 Task: Go to videos section and leave a comment on recent video on the  page of Procter & Gamble
Action: Mouse moved to (690, 78)
Screenshot: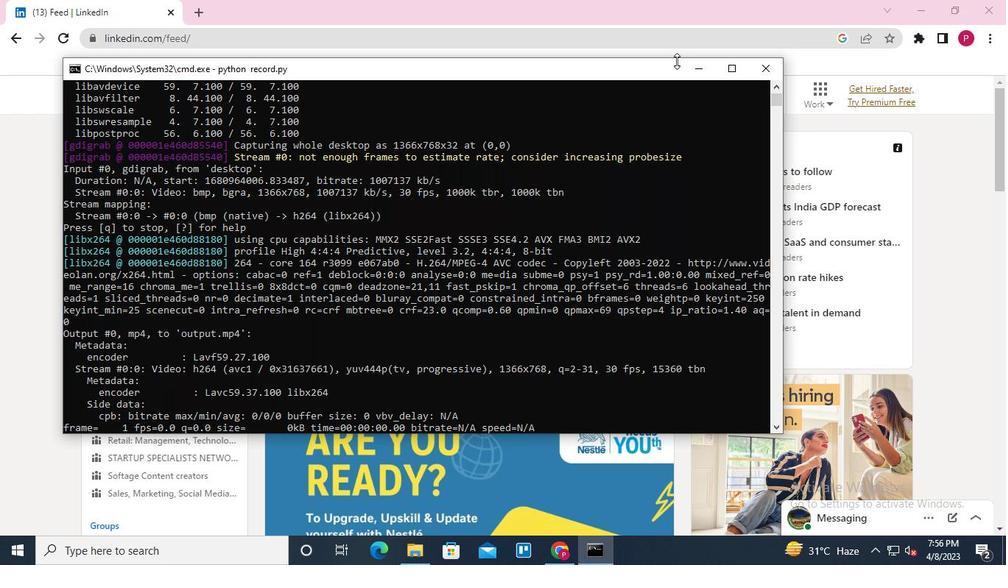 
Action: Mouse pressed left at (690, 78)
Screenshot: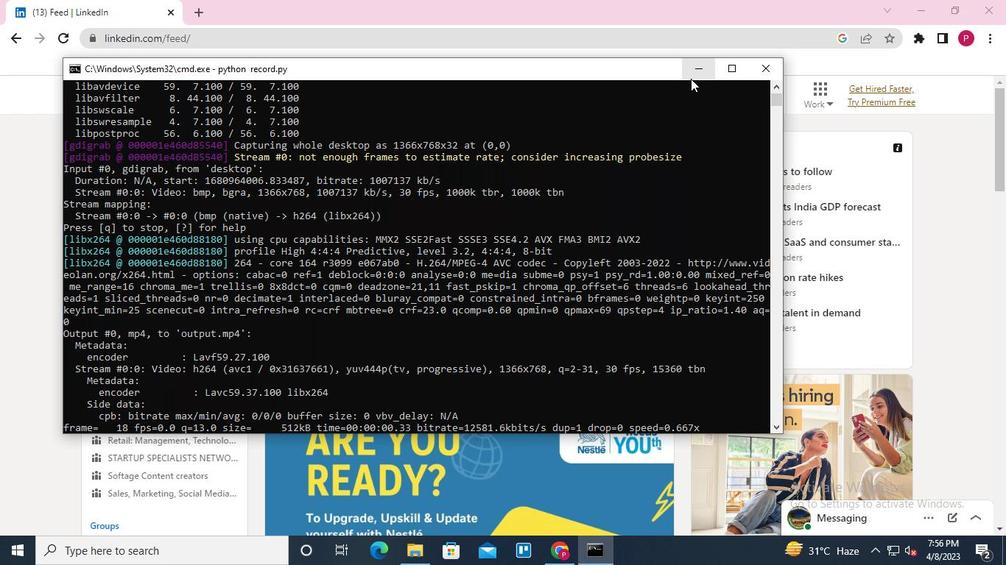 
Action: Mouse moved to (259, 95)
Screenshot: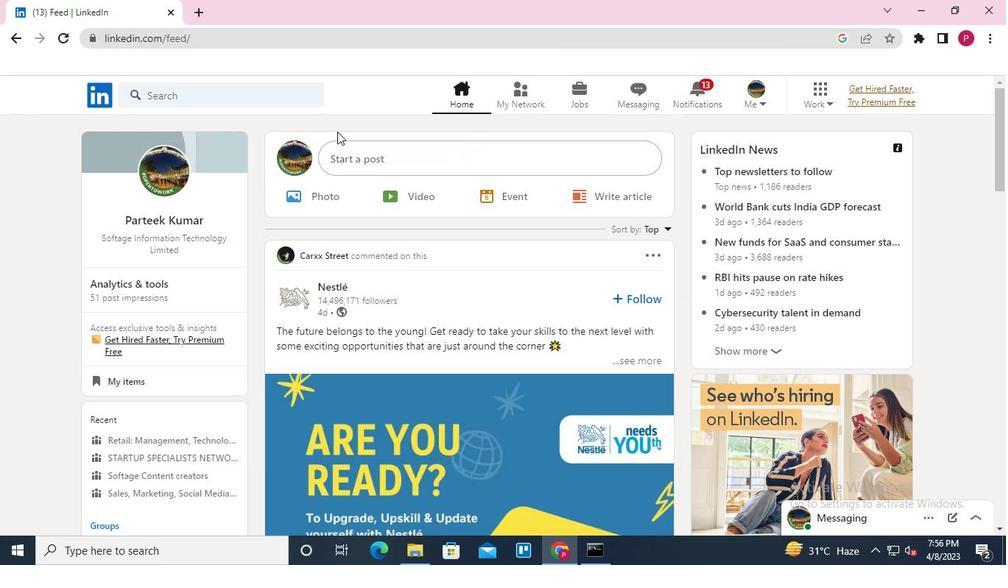 
Action: Mouse pressed left at (259, 95)
Screenshot: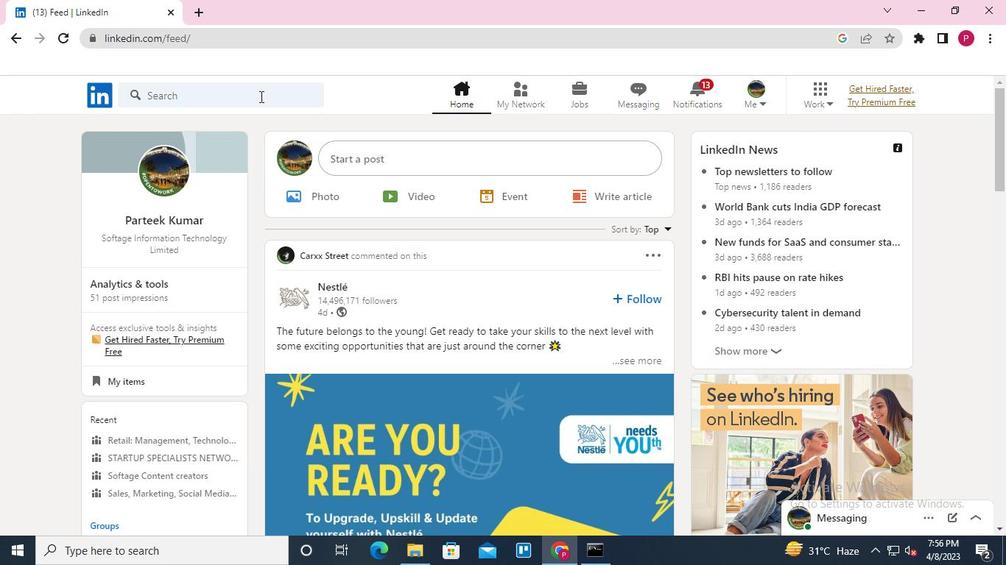
Action: Mouse moved to (147, 164)
Screenshot: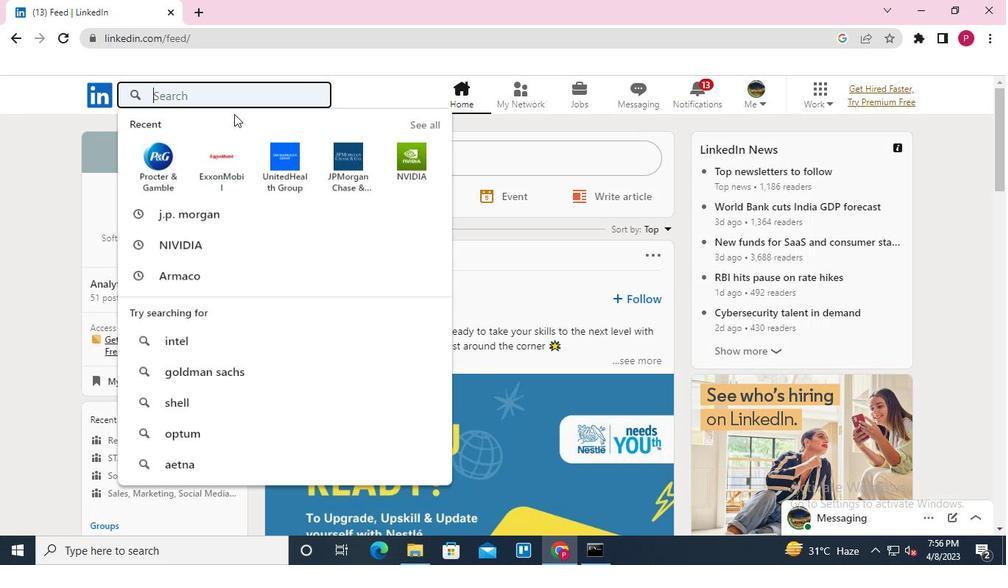 
Action: Mouse pressed left at (147, 164)
Screenshot: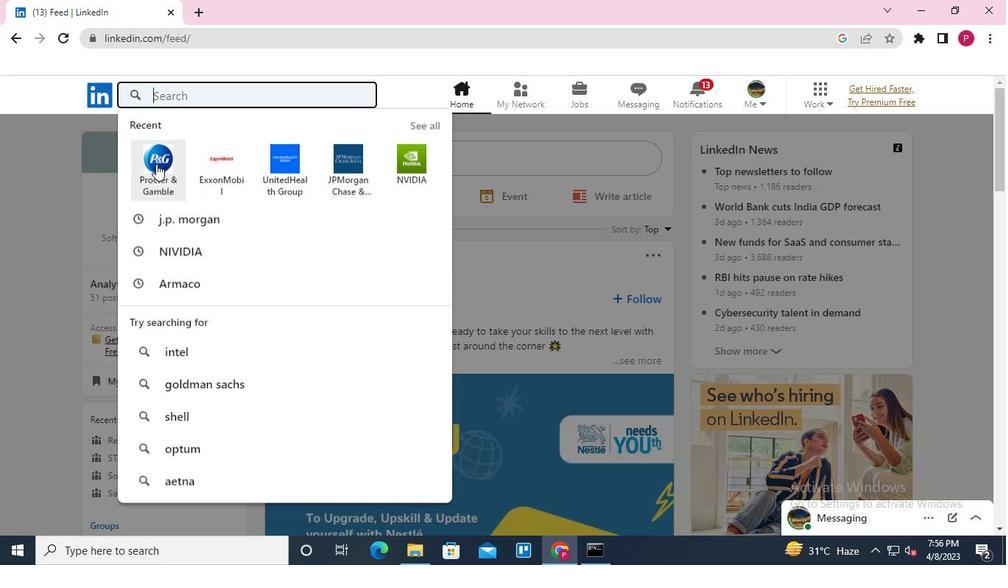 
Action: Mouse moved to (254, 180)
Screenshot: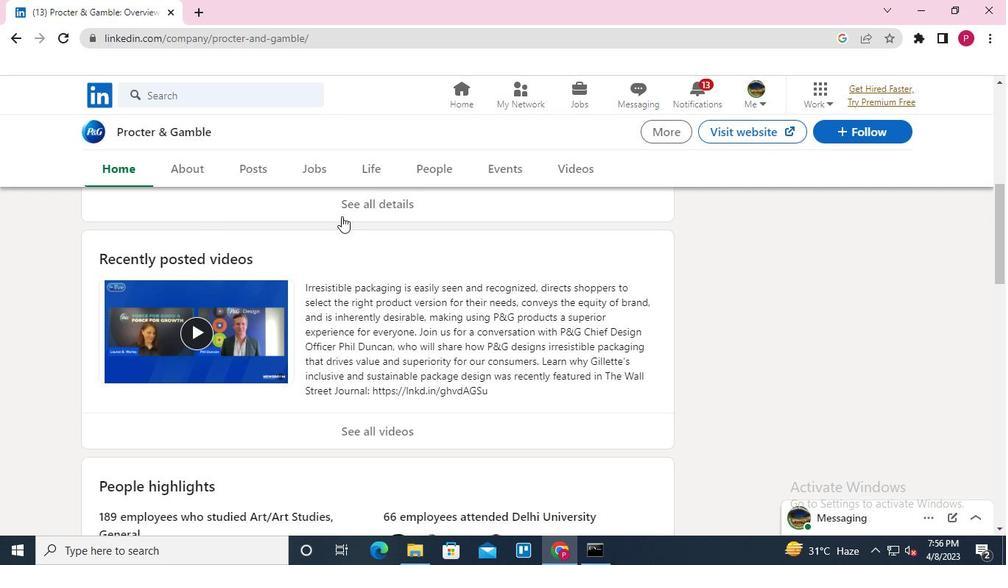 
Action: Mouse pressed left at (254, 180)
Screenshot: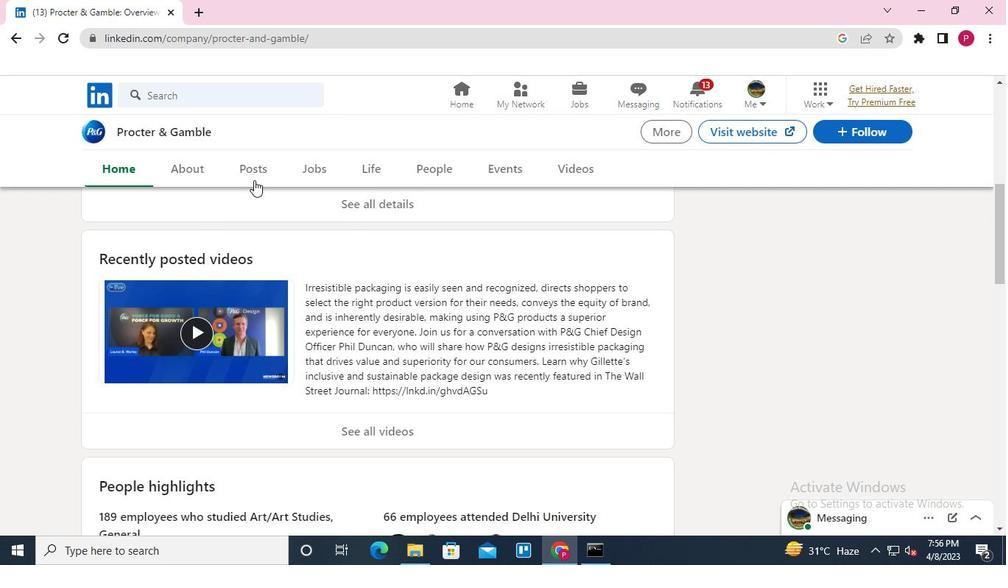 
Action: Mouse moved to (377, 263)
Screenshot: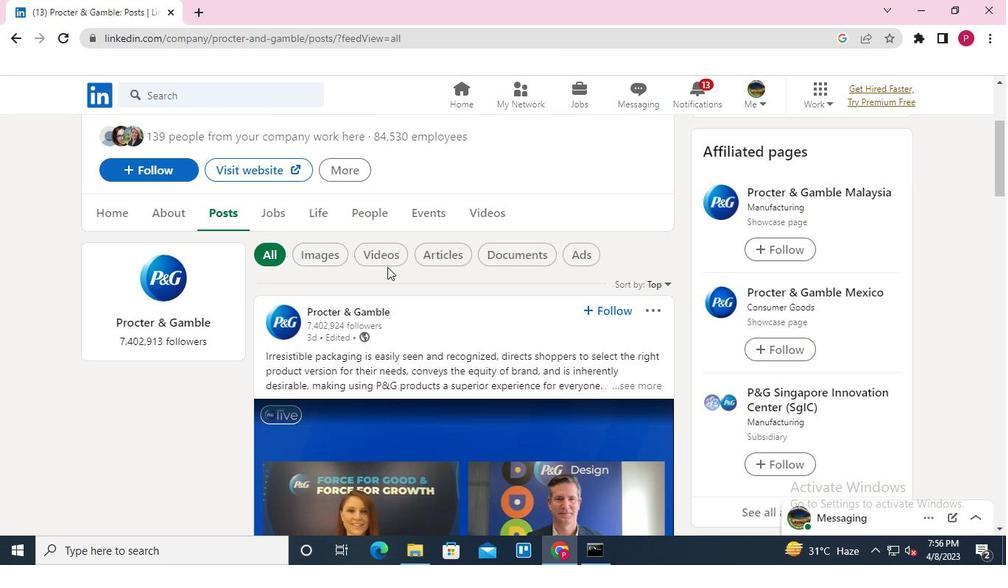 
Action: Mouse pressed left at (377, 263)
Screenshot: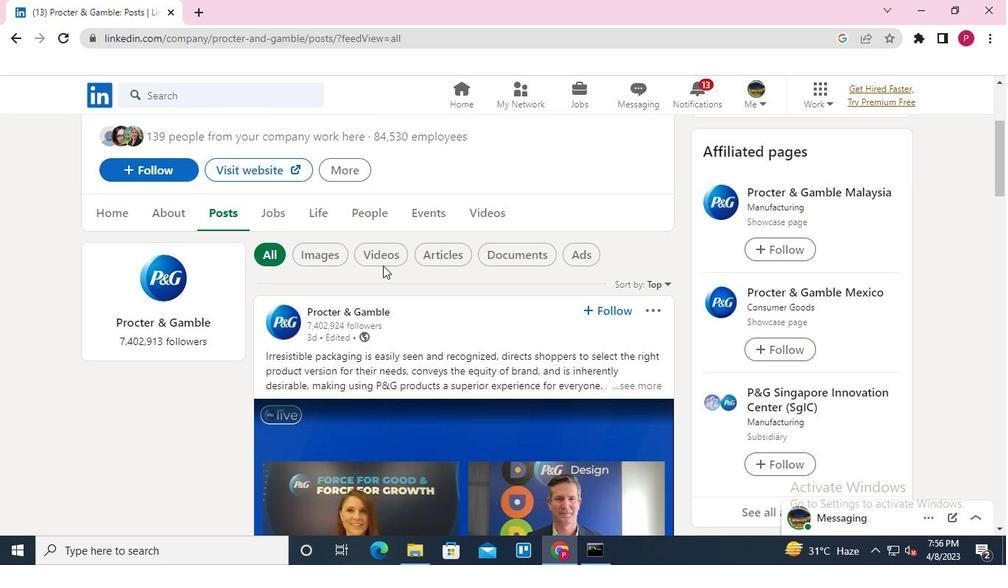 
Action: Mouse moved to (409, 406)
Screenshot: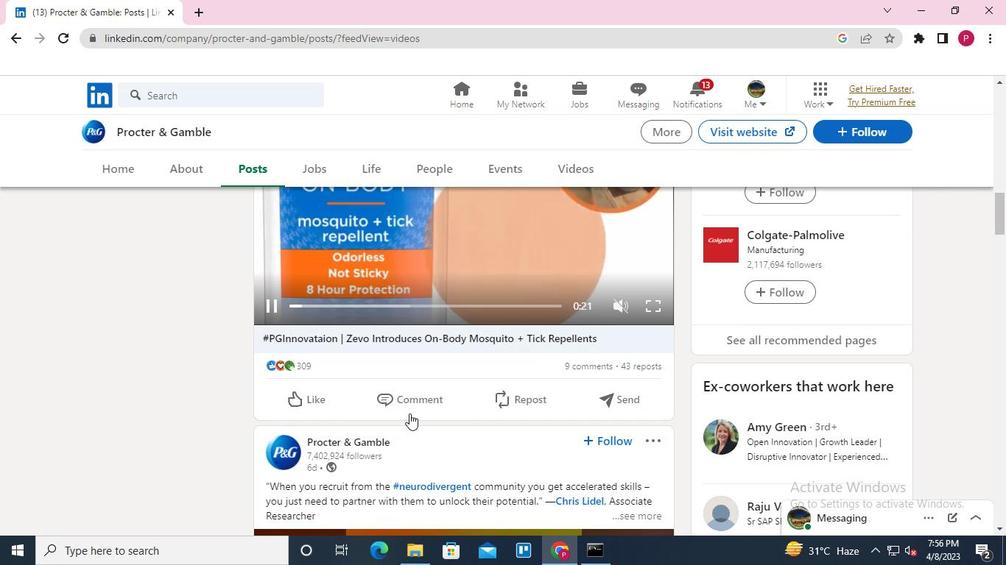 
Action: Mouse pressed left at (409, 406)
Screenshot: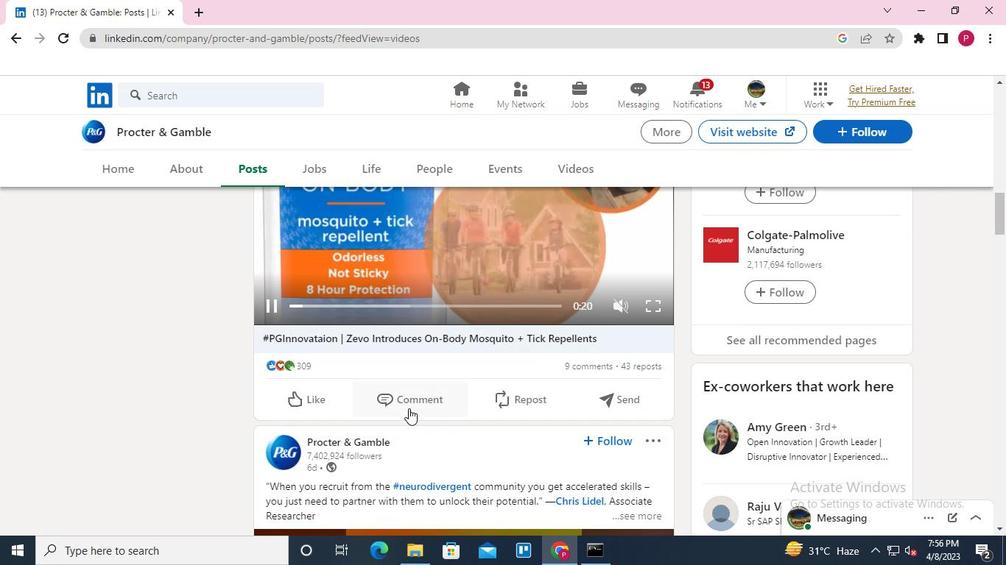 
Action: Mouse moved to (408, 436)
Screenshot: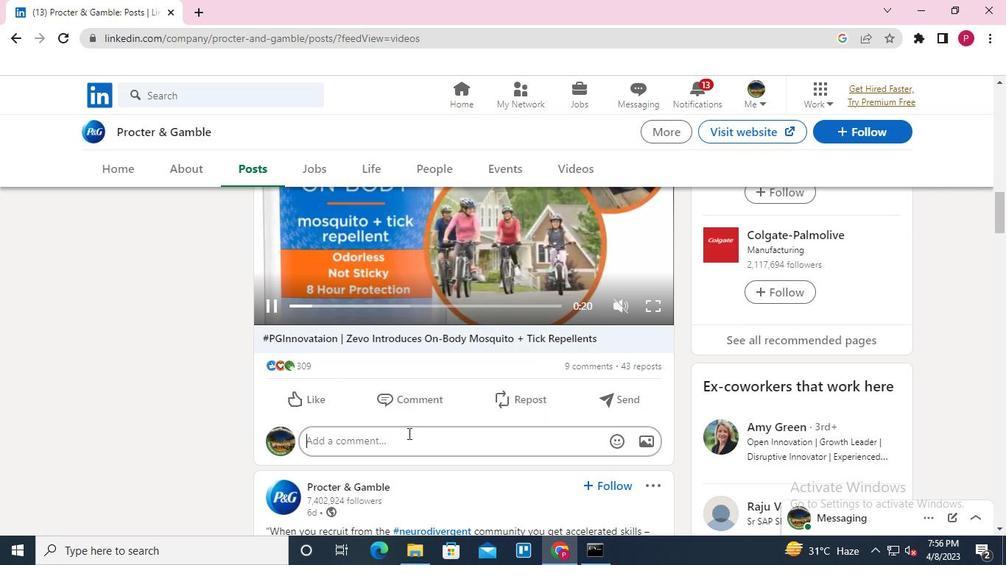 
Action: Keyboard Key.shift
Screenshot: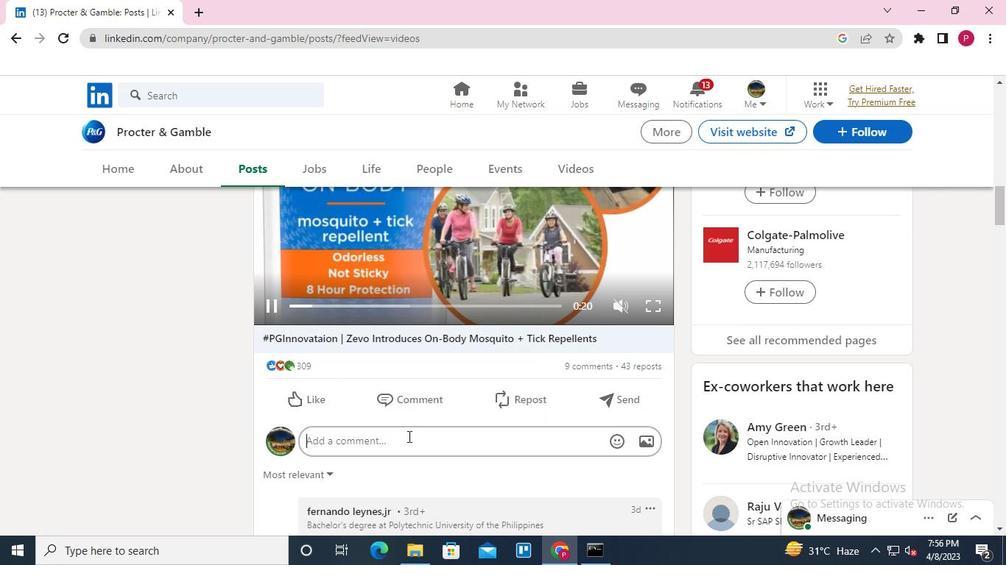 
Action: Keyboard Key.shift
Screenshot: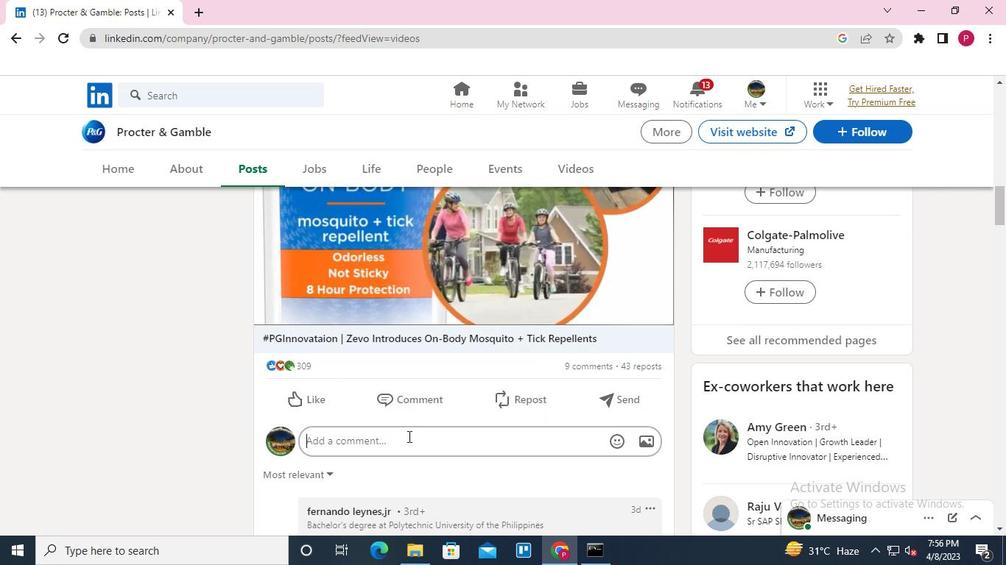 
Action: Keyboard Key.shift
Screenshot: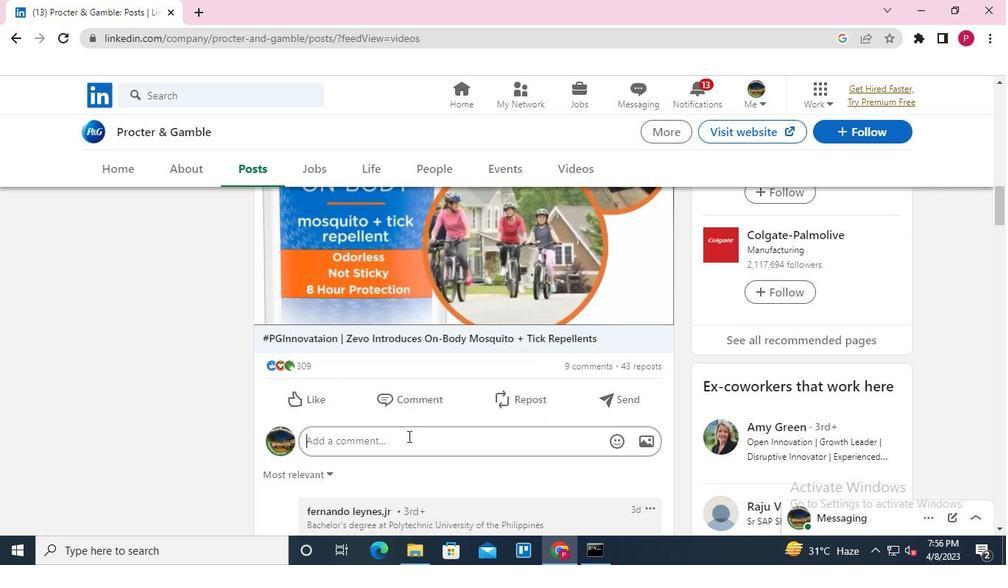
Action: Keyboard Key.shift
Screenshot: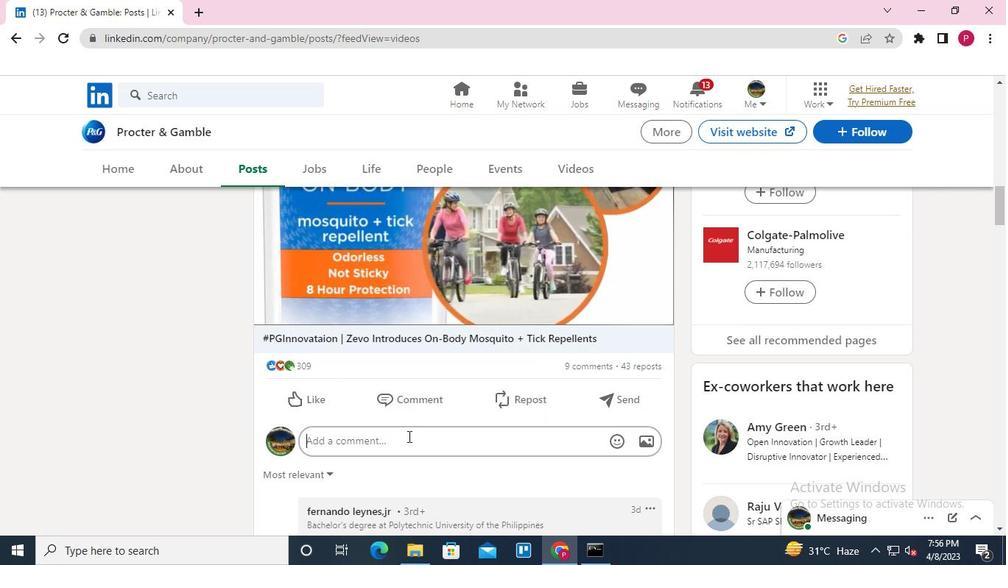 
Action: Keyboard Key.shift
Screenshot: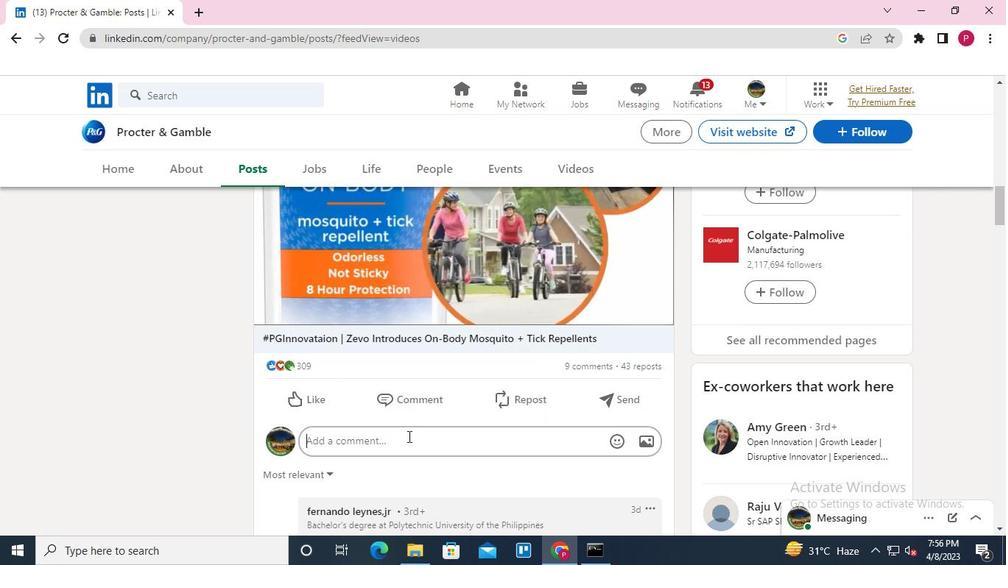 
Action: Keyboard A
Screenshot: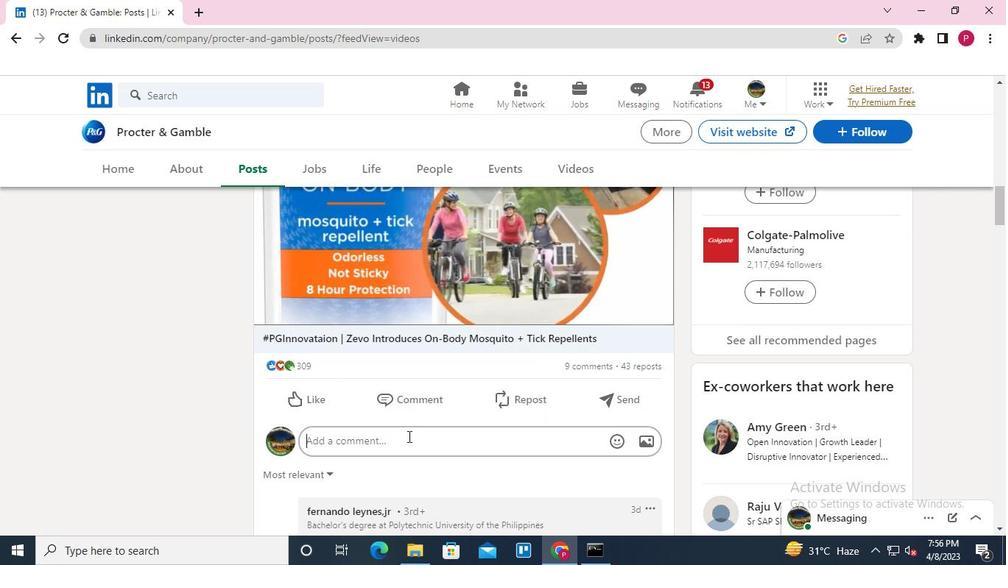 
Action: Keyboard w
Screenshot: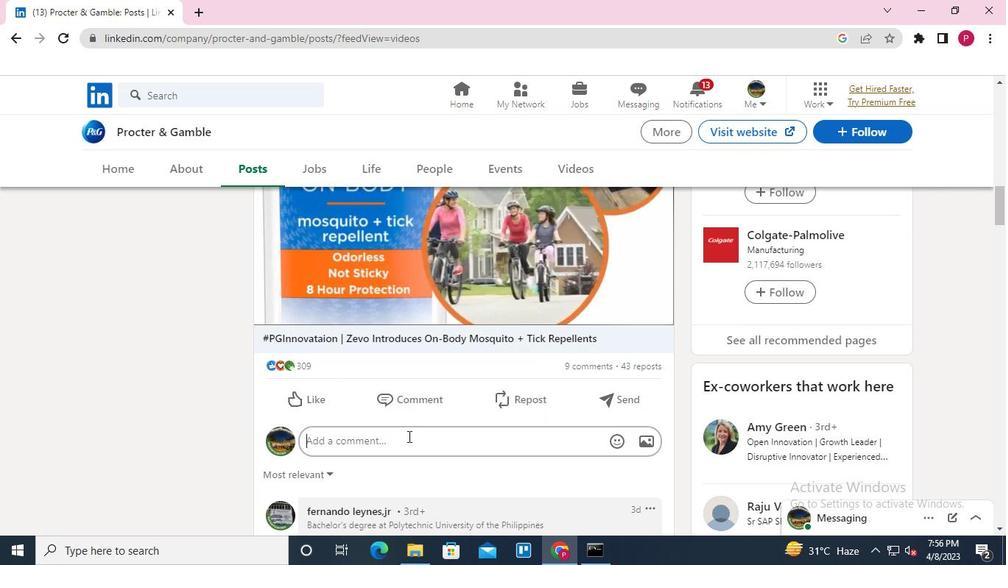 
Action: Keyboard s
Screenshot: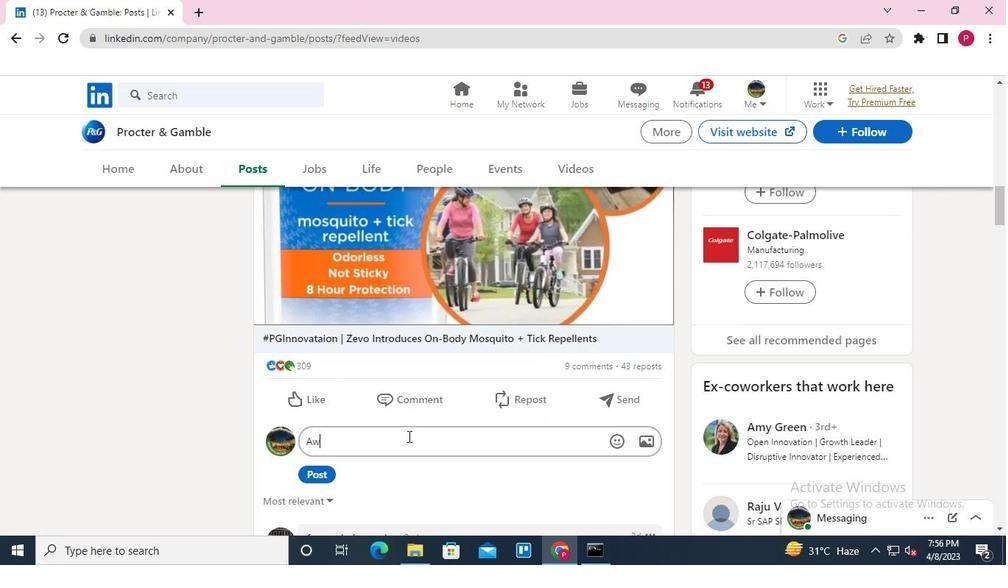 
Action: Keyboard o
Screenshot: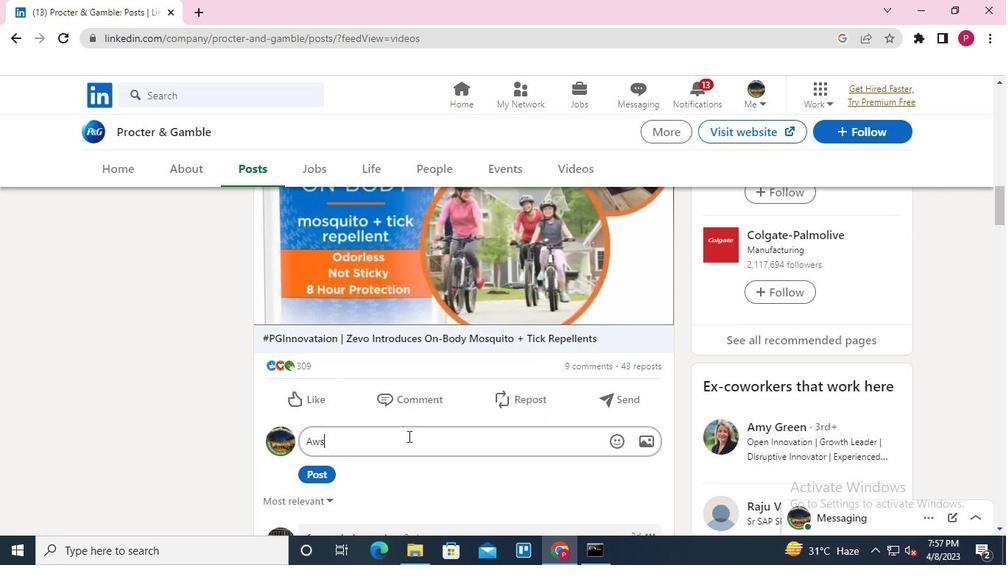 
Action: Keyboard m
Screenshot: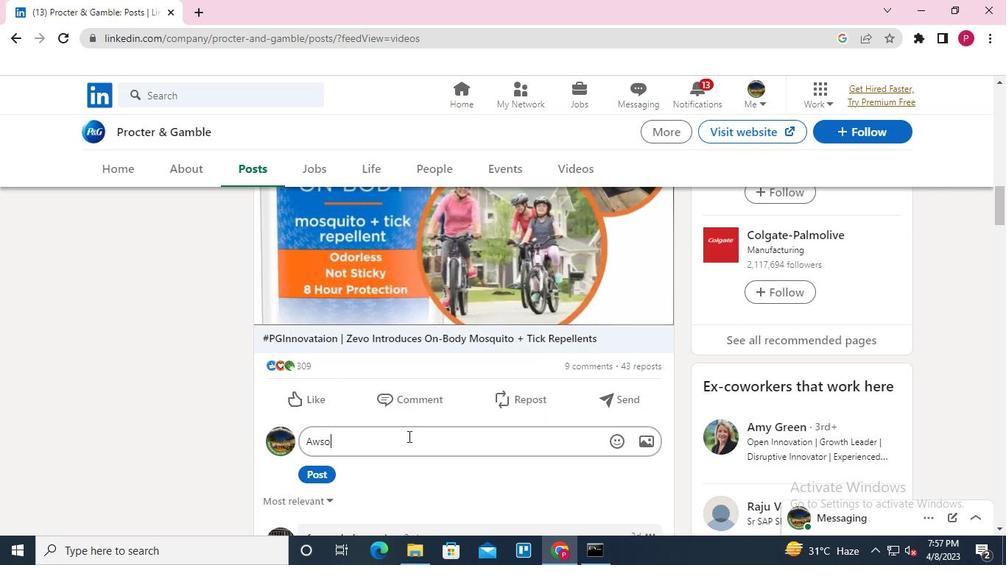 
Action: Keyboard e
Screenshot: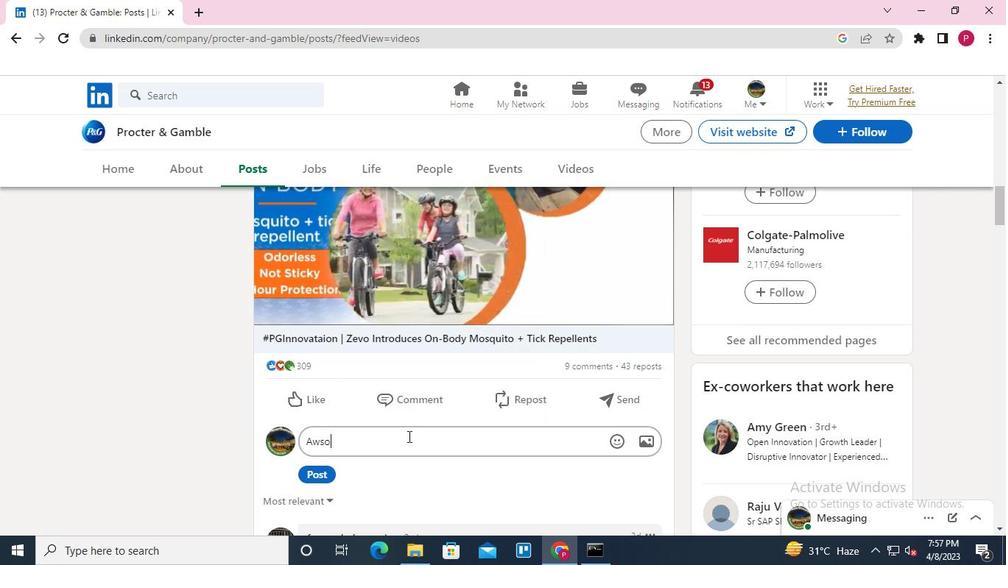 
Action: Keyboard Key.space
Screenshot: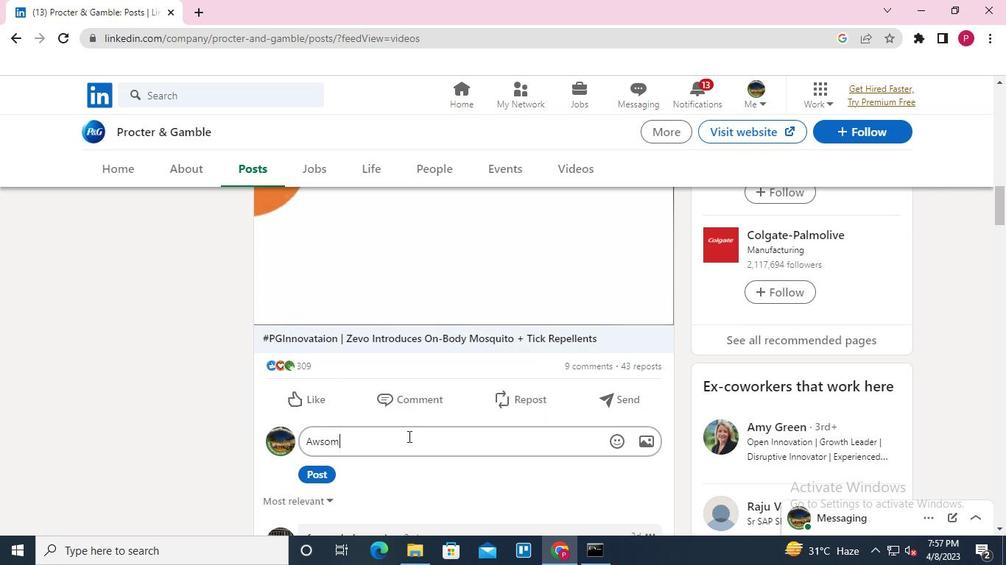 
Action: Keyboard Key.backspace
Screenshot: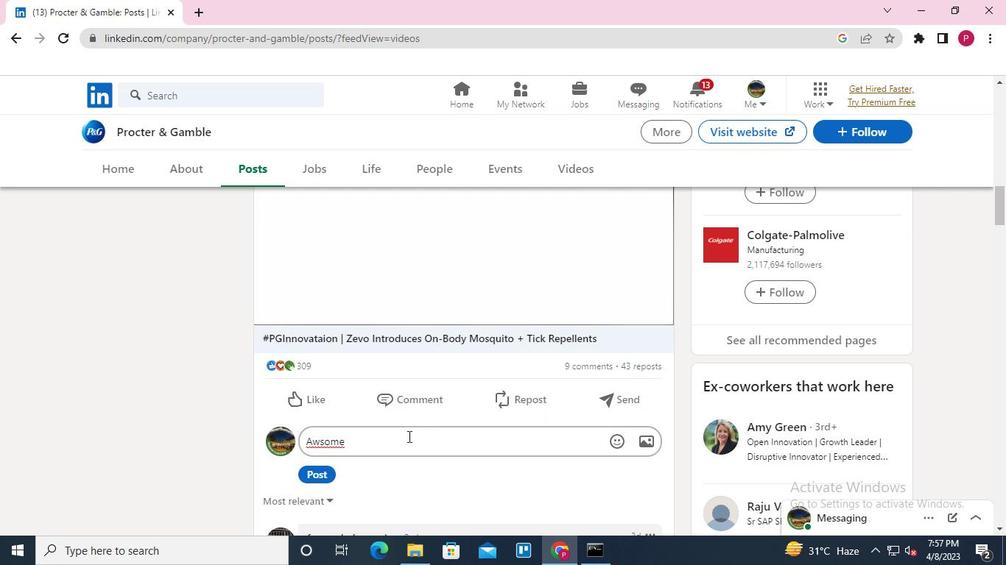 
Action: Keyboard Key.backspace
Screenshot: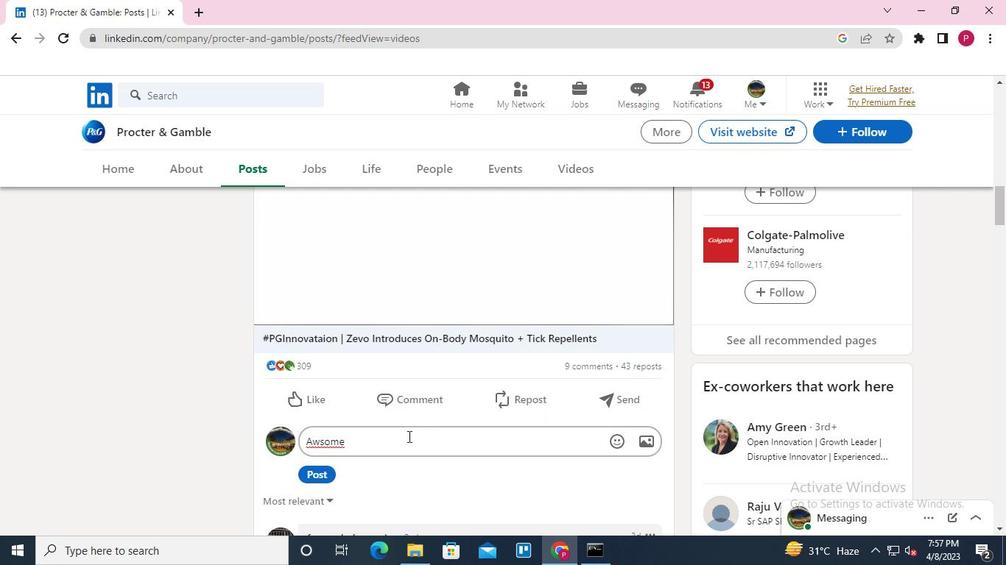 
Action: Keyboard Key.backspace
Screenshot: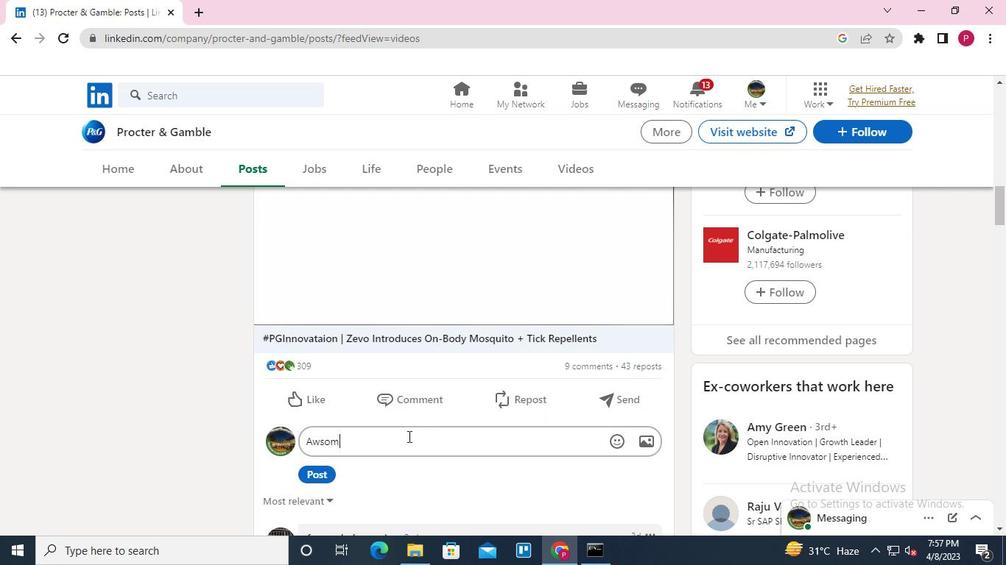 
Action: Keyboard Key.backspace
Screenshot: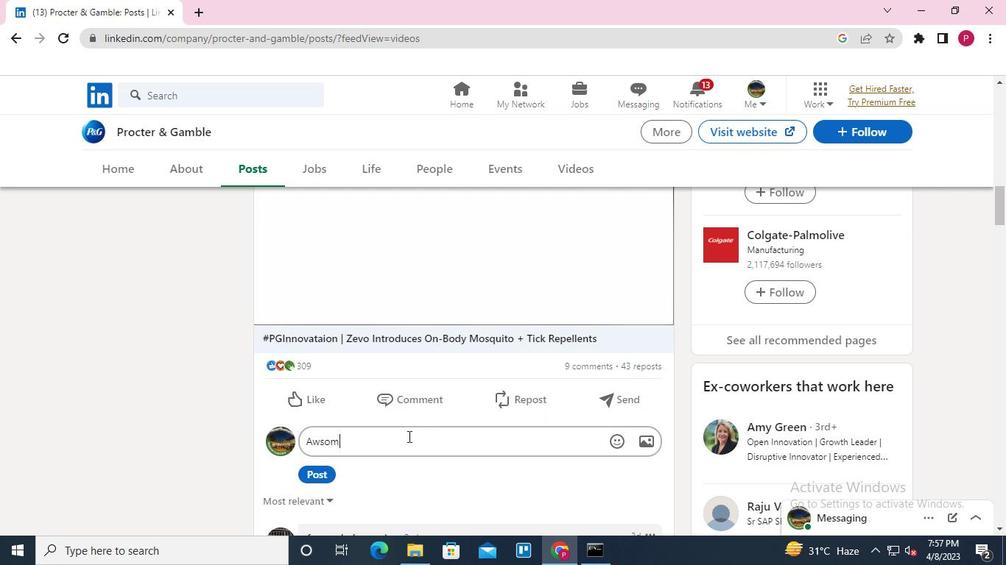 
Action: Keyboard Key.backspace
Screenshot: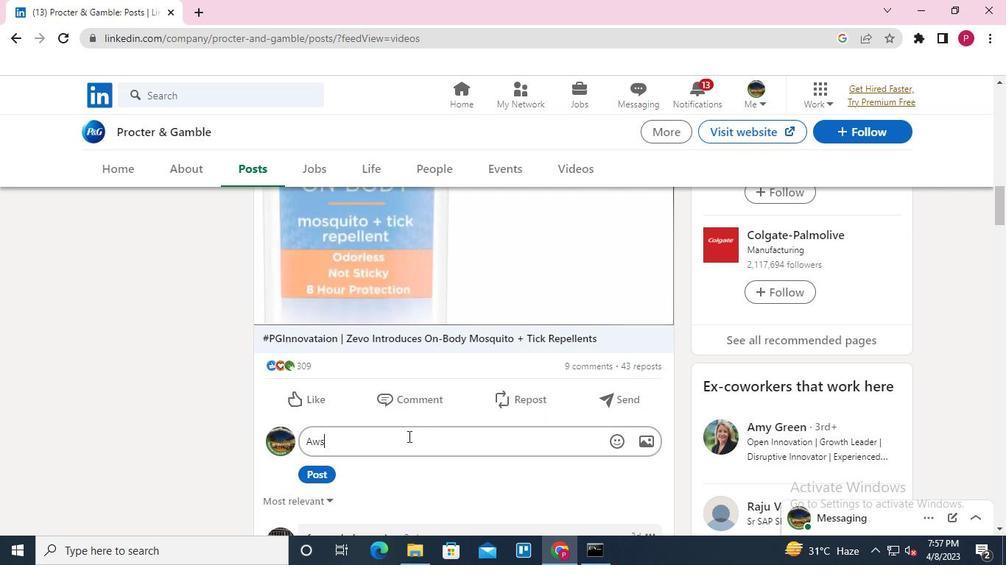 
Action: Keyboard o
Screenshot: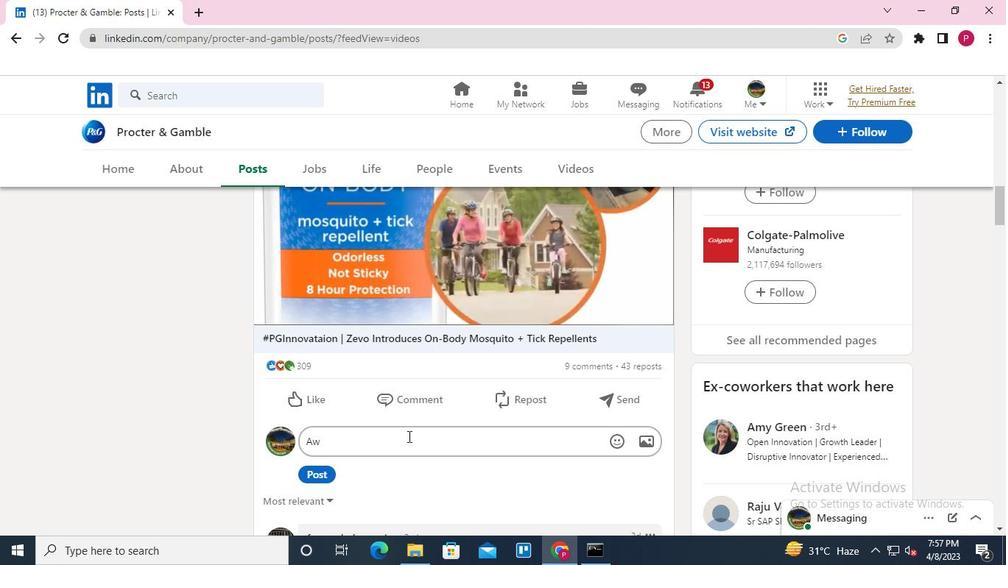 
Action: Keyboard s
Screenshot: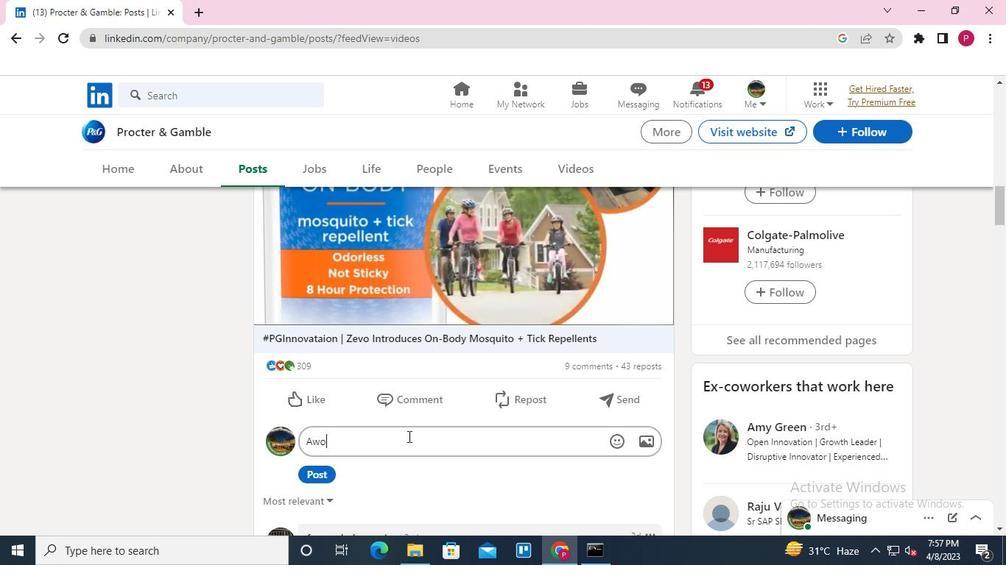 
Action: Keyboard o
Screenshot: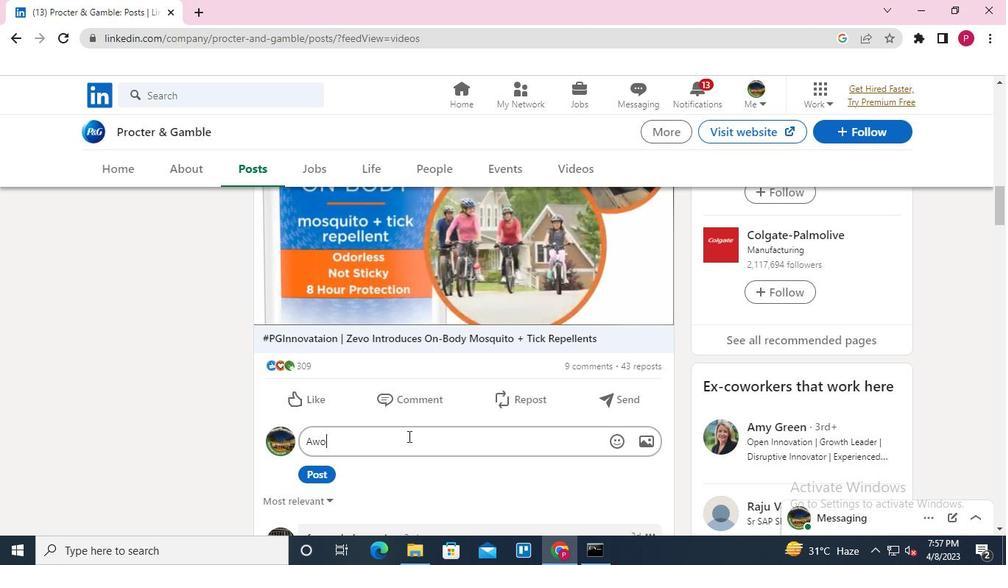 
Action: Keyboard m
Screenshot: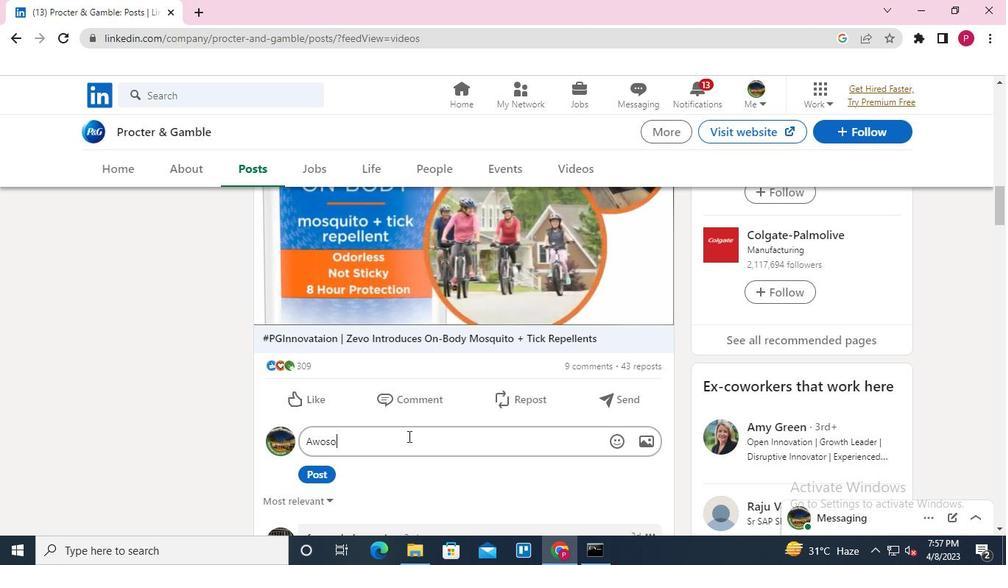 
Action: Keyboard e
Screenshot: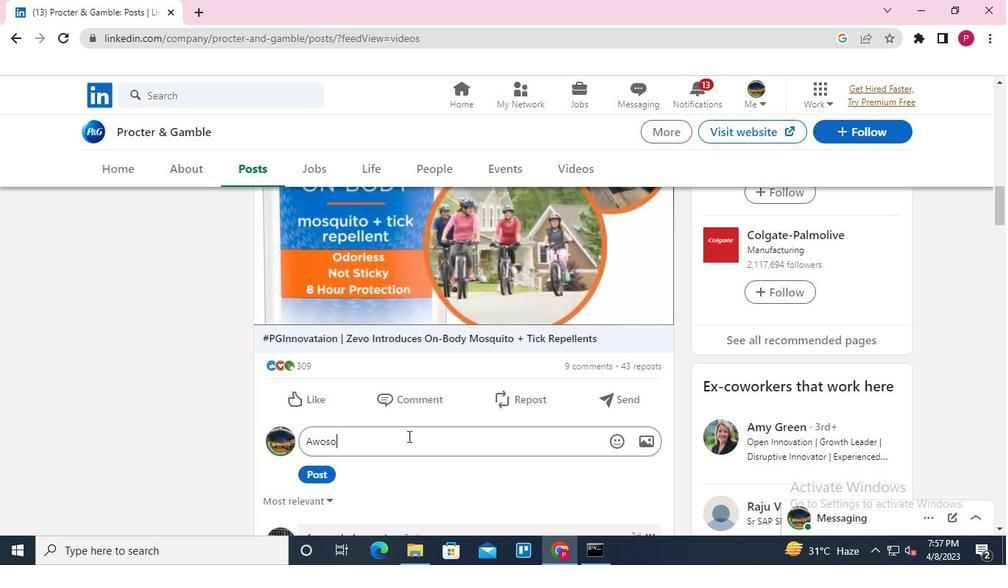
Action: Keyboard Key.space
Screenshot: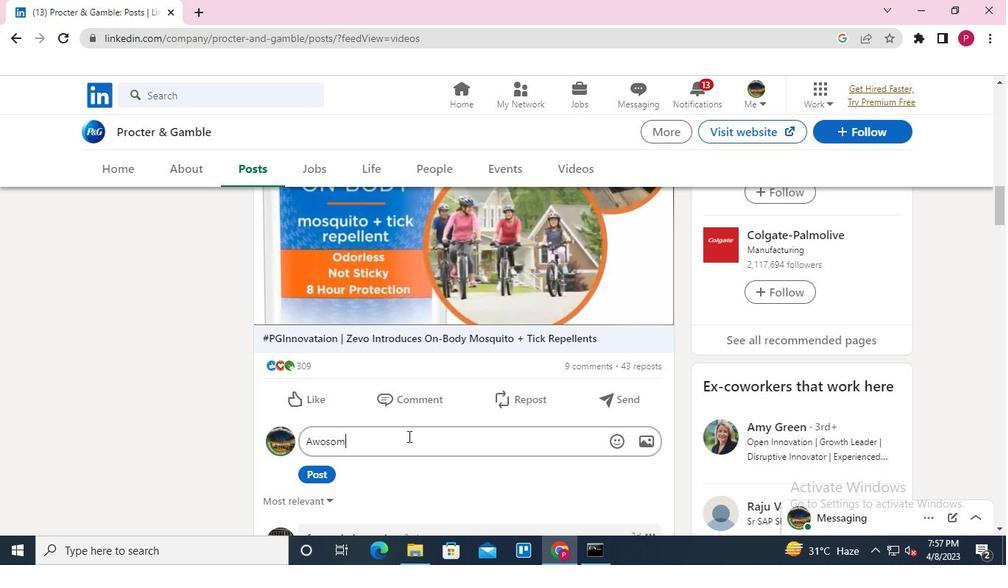 
Action: Mouse moved to (331, 446)
Screenshot: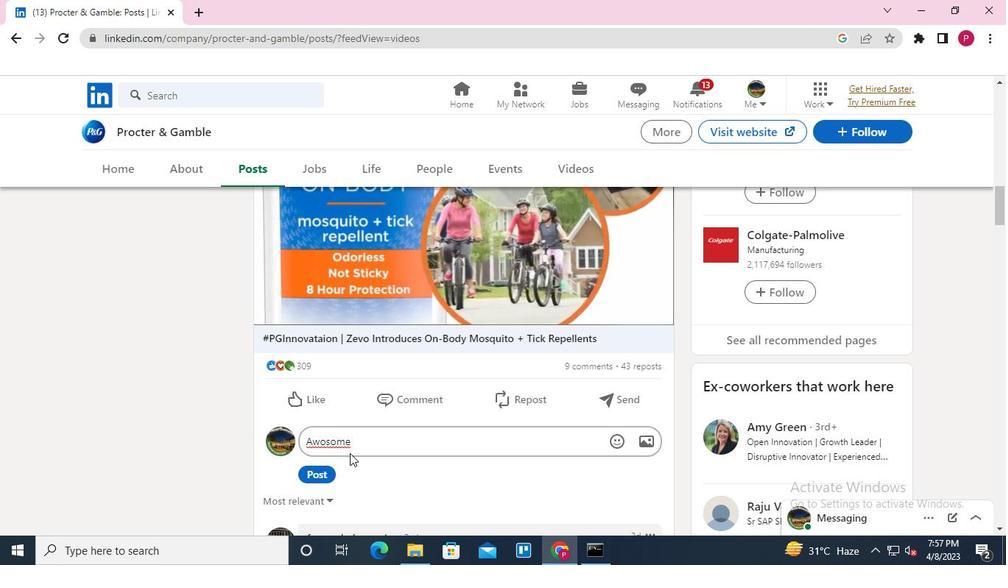 
Action: Mouse pressed right at (331, 446)
Screenshot: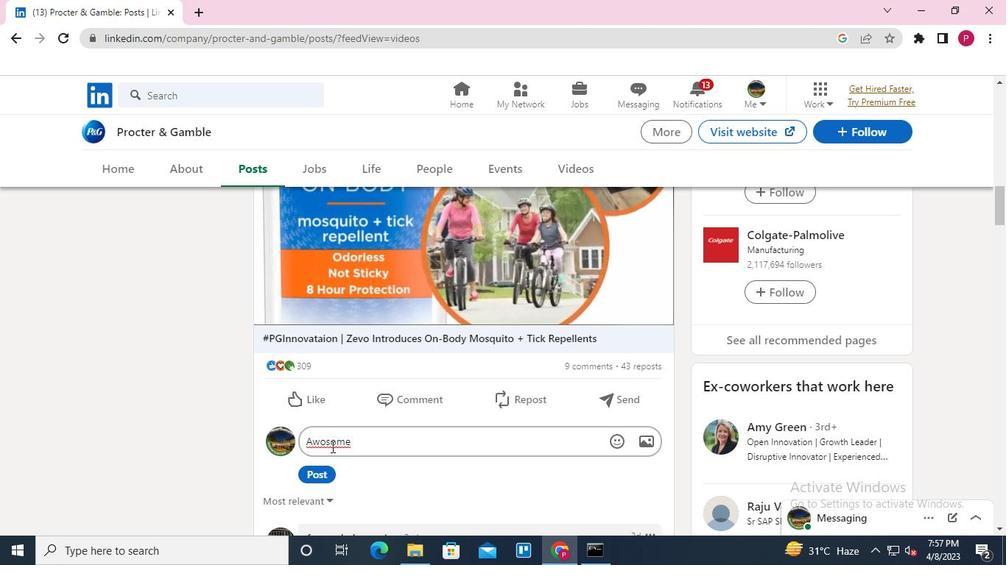 
Action: Mouse moved to (371, 243)
Screenshot: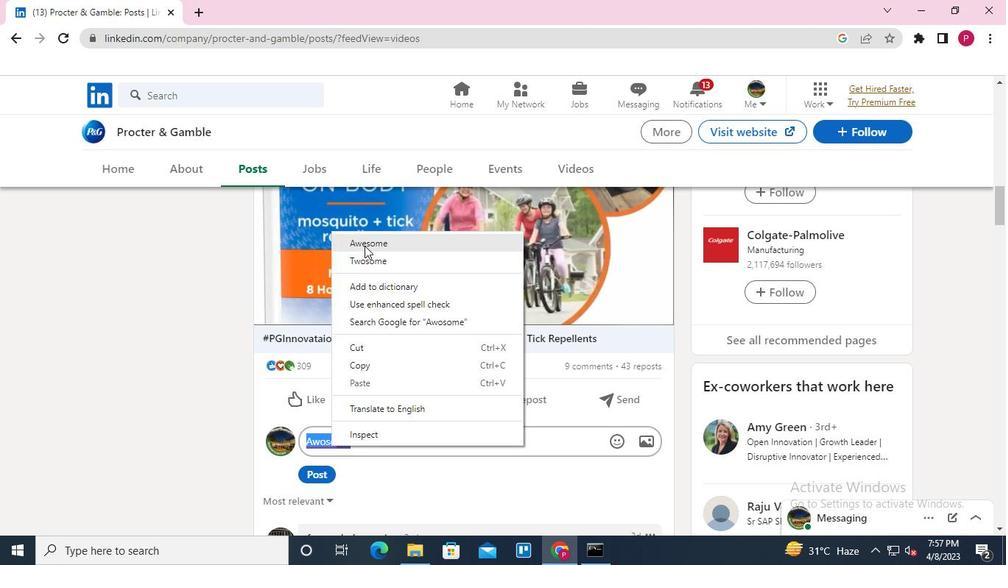 
Action: Mouse pressed left at (371, 243)
Screenshot: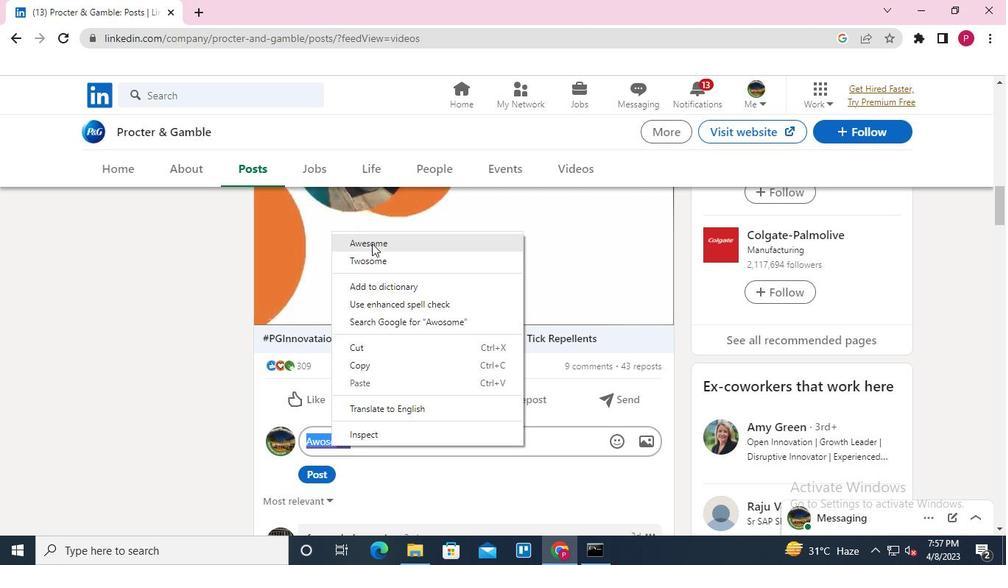 
Action: Mouse moved to (385, 392)
Screenshot: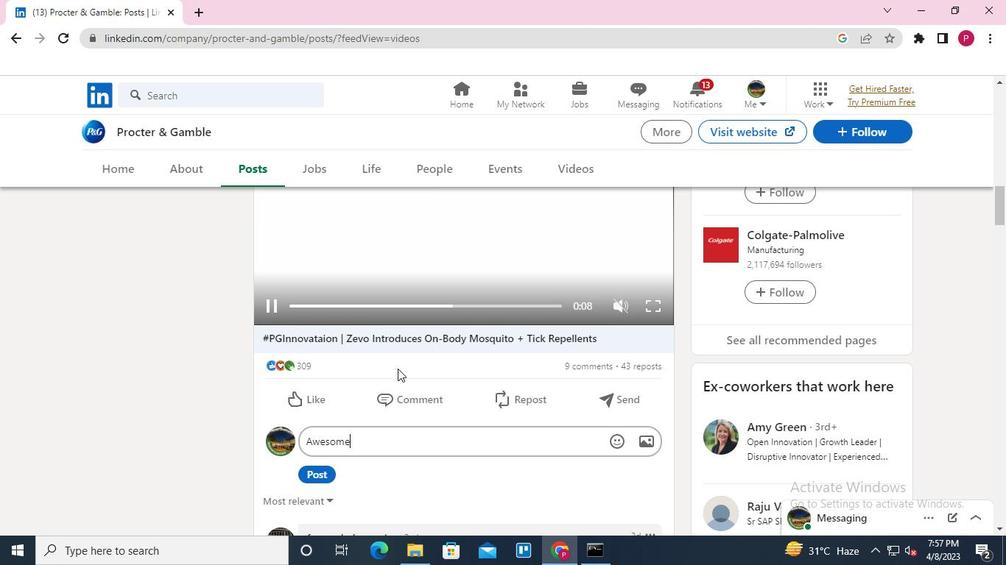 
Action: Keyboard Key.space
Screenshot: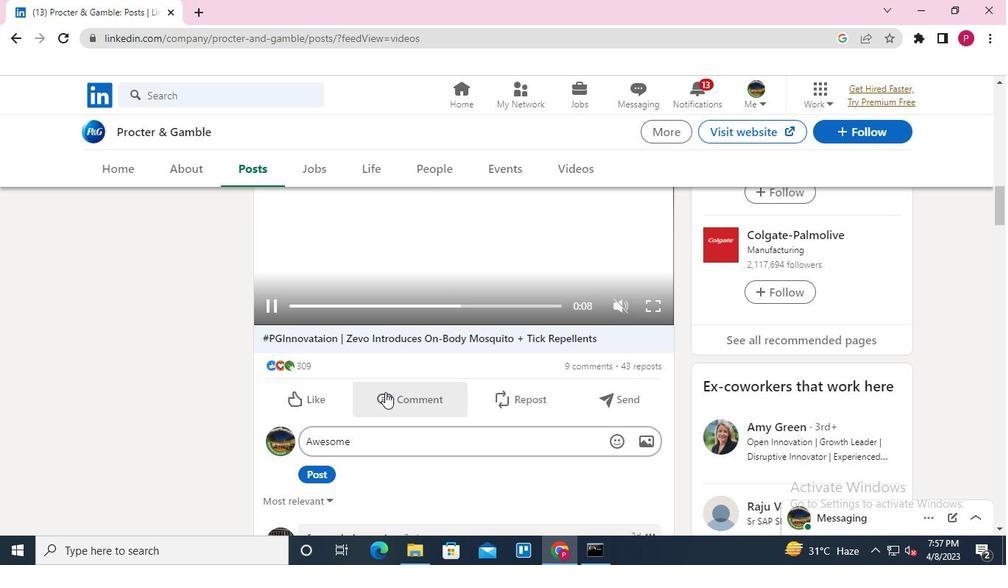 
Action: Keyboard Key.shift
Screenshot: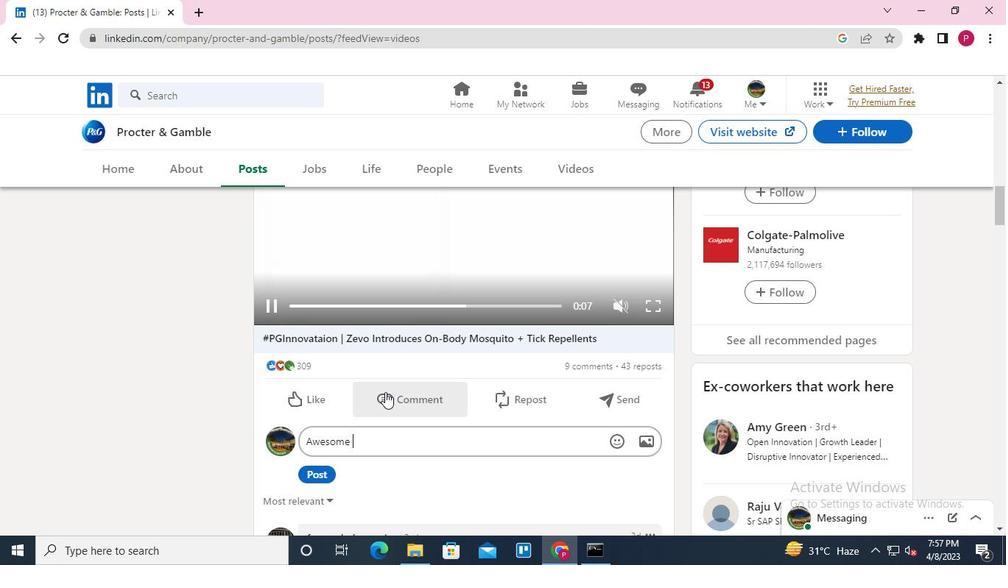 
Action: Keyboard V
Screenshot: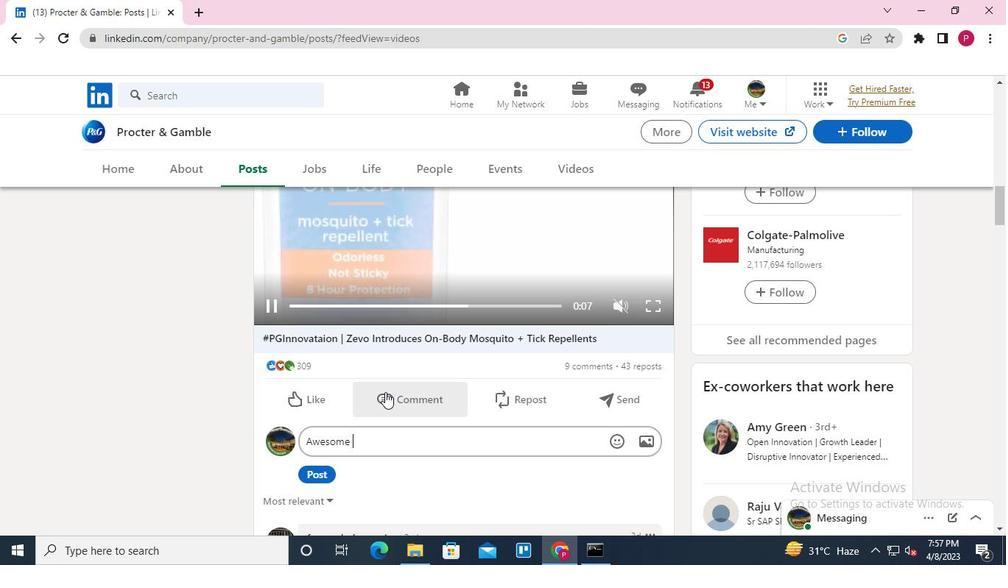 
Action: Keyboard Key.backspace
Screenshot: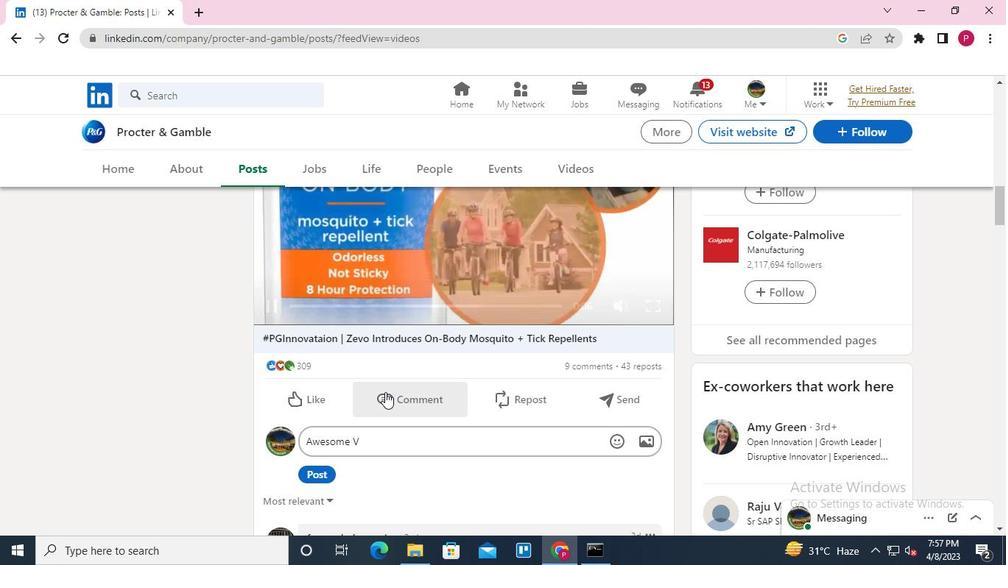 
Action: Keyboard Key.shift
Screenshot: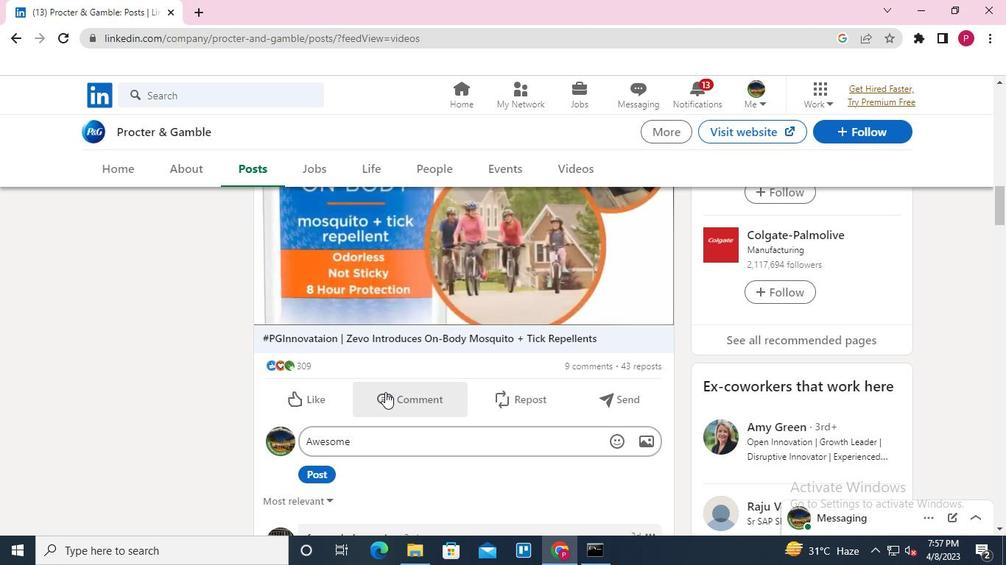 
Action: Keyboard P
Screenshot: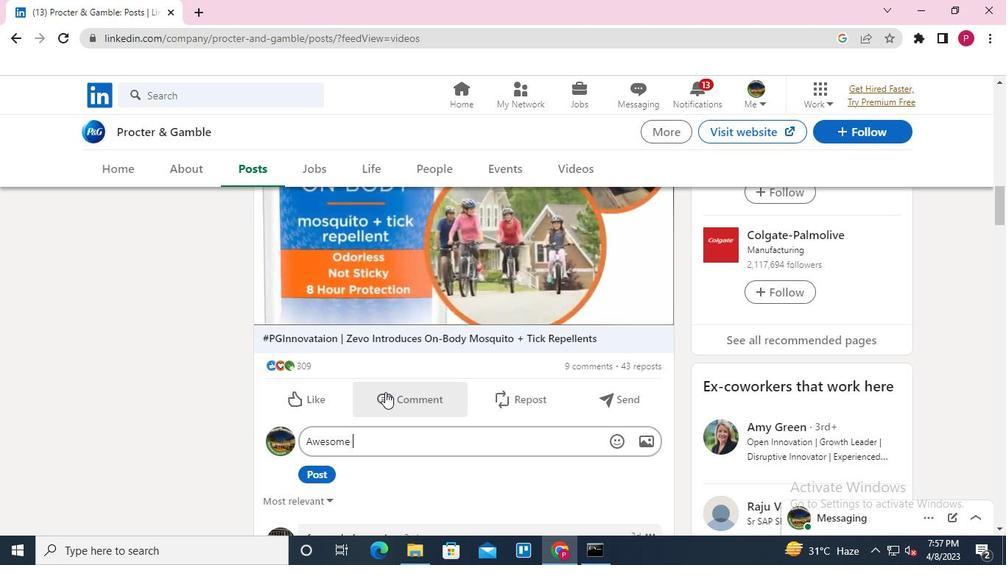 
Action: Keyboard r
Screenshot: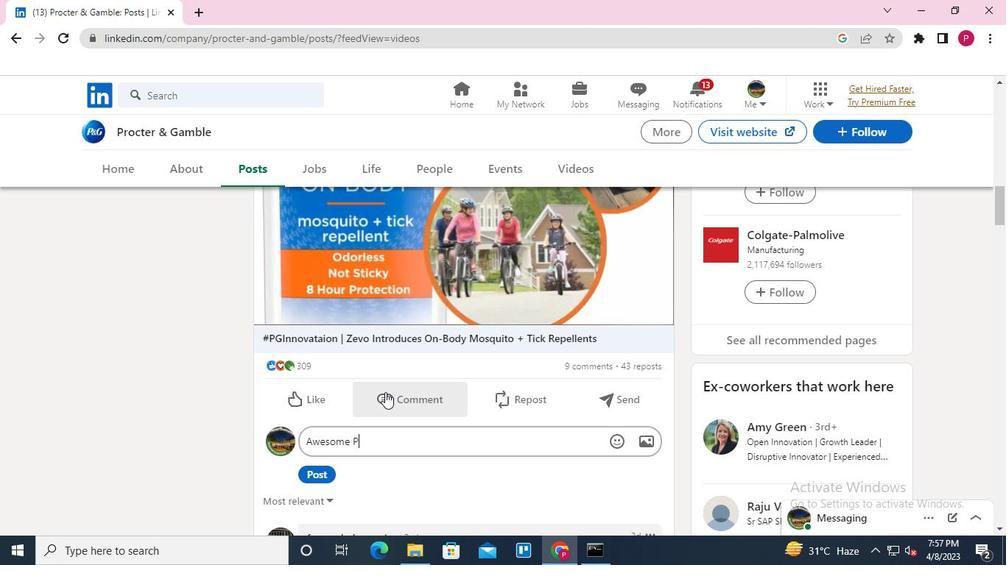 
Action: Keyboard o
Screenshot: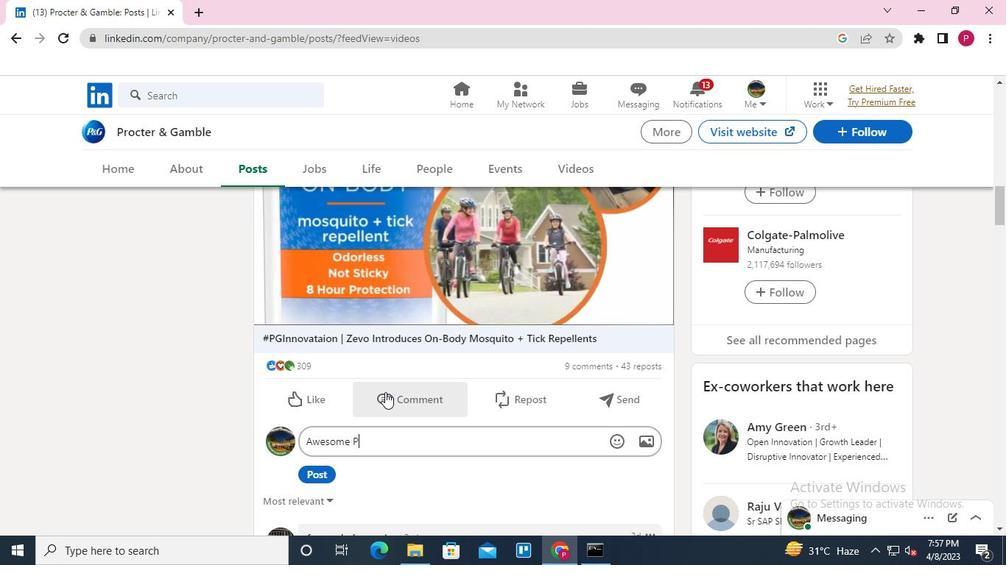 
Action: Keyboard d
Screenshot: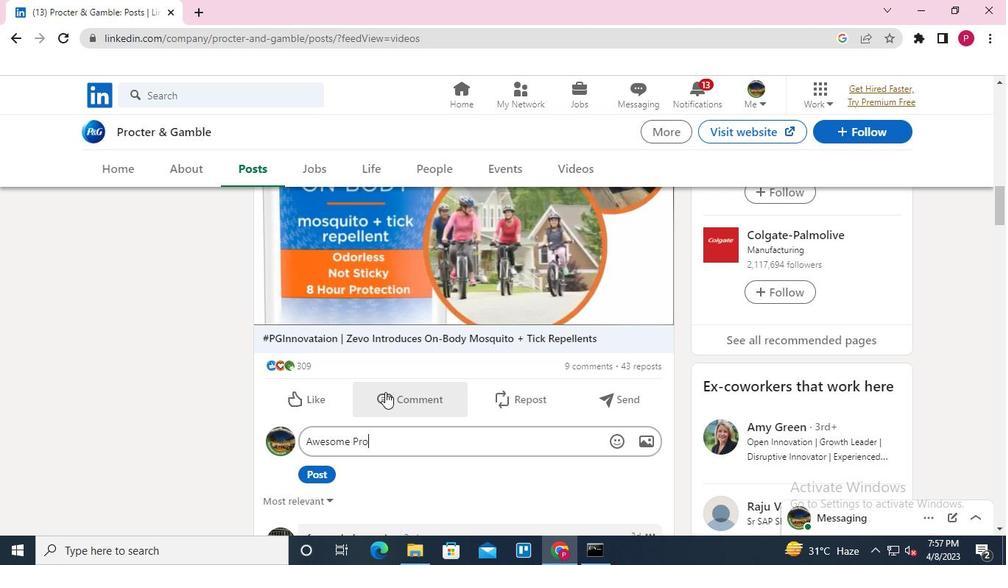 
Action: Keyboard u
Screenshot: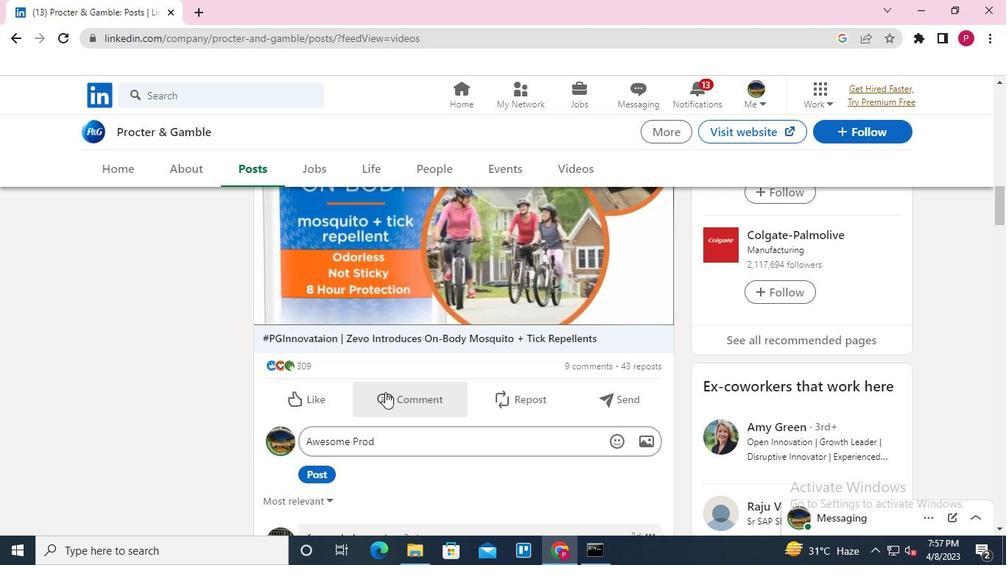 
Action: Keyboard c
Screenshot: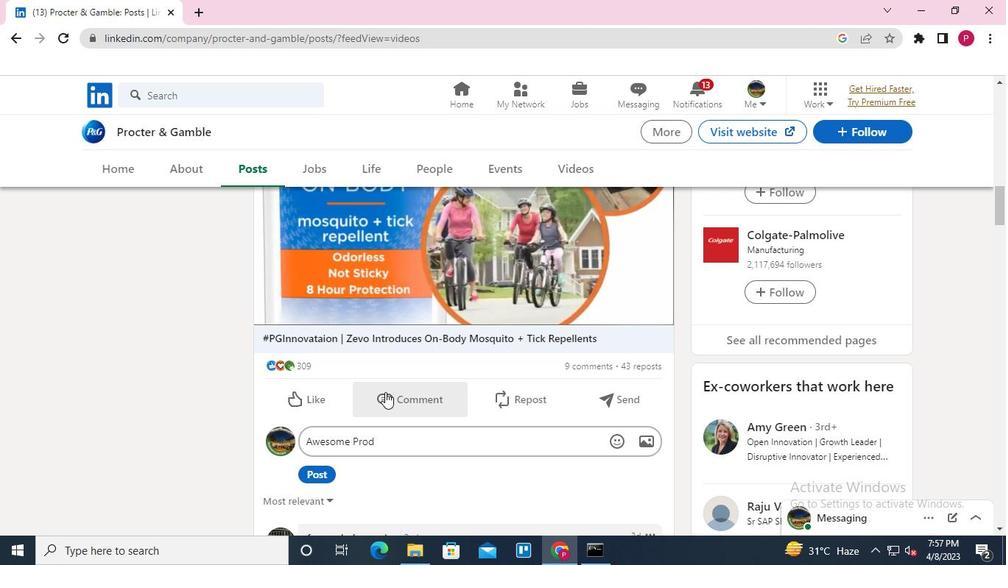 
Action: Keyboard y
Screenshot: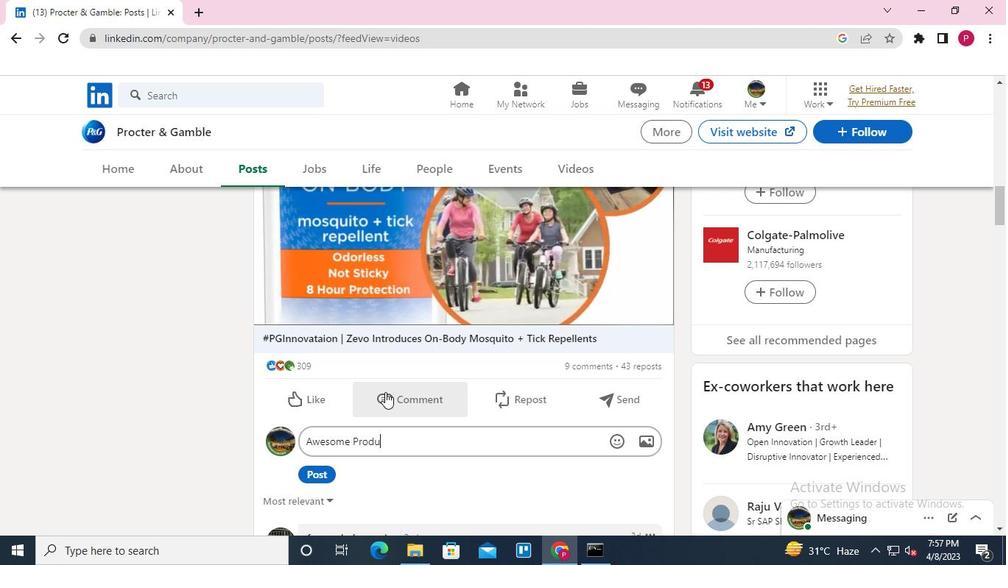 
Action: Keyboard Key.backspace
Screenshot: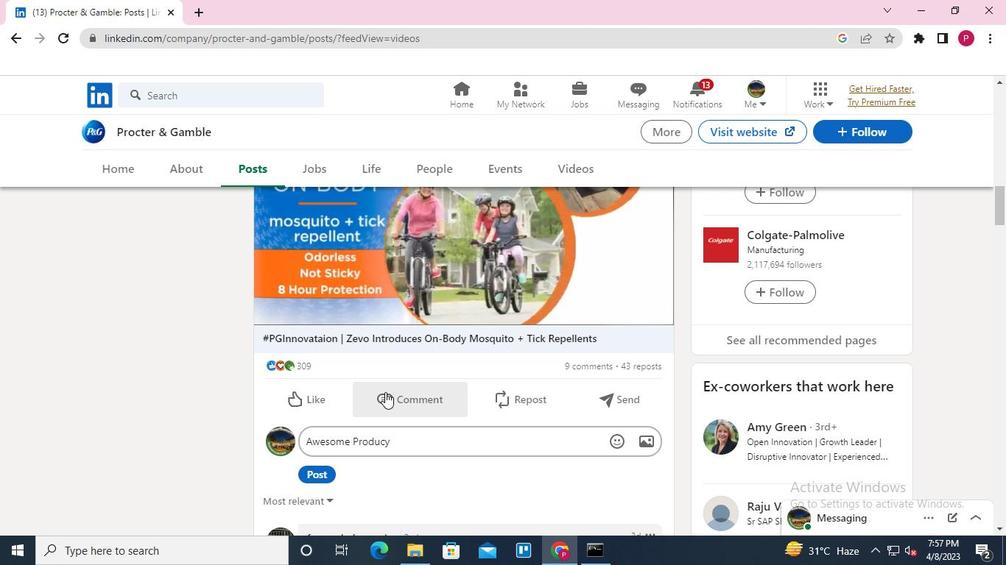 
Action: Keyboard y
Screenshot: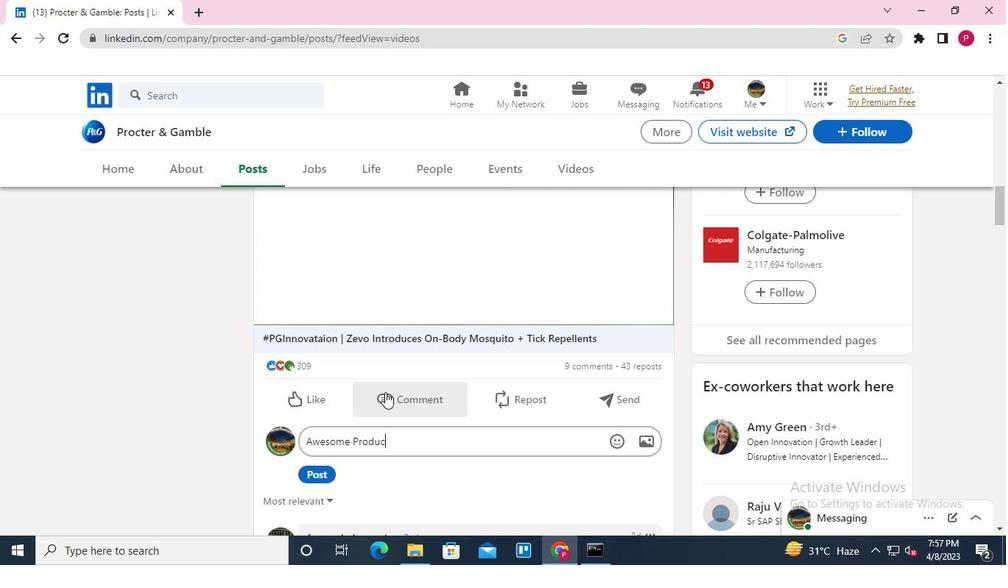 
Action: Keyboard Key.backspace
Screenshot: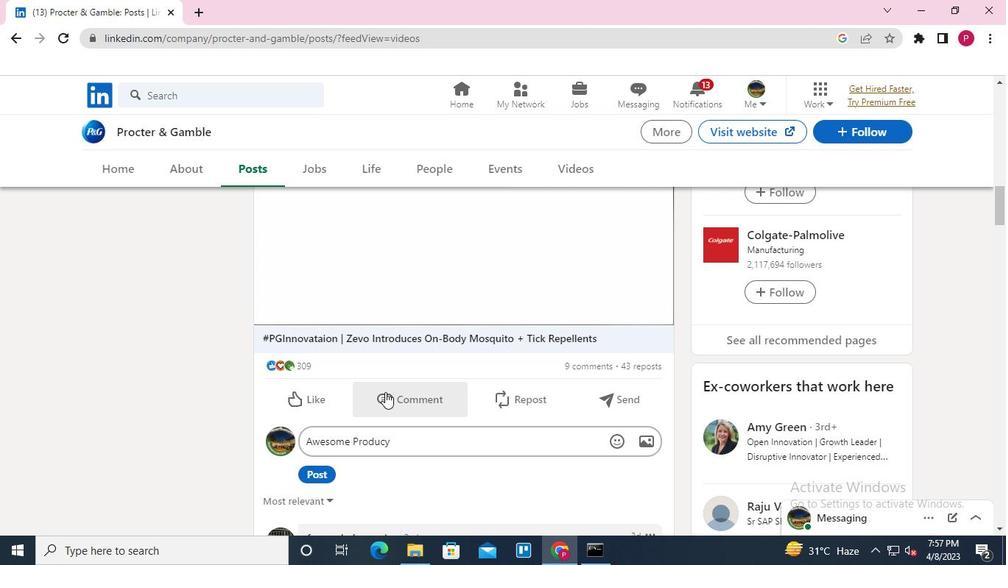 
Action: Keyboard t
Screenshot: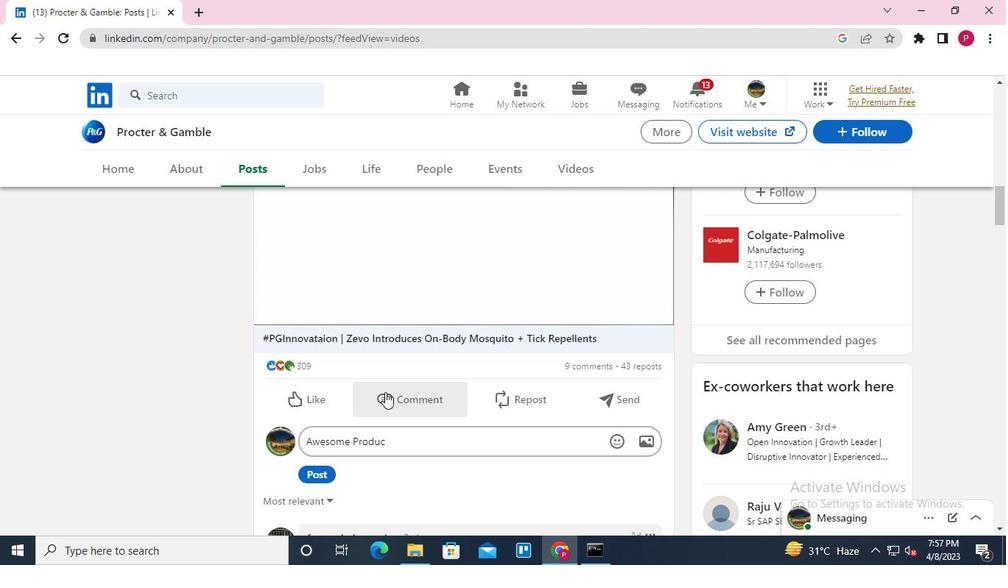 
Action: Mouse moved to (327, 469)
Screenshot: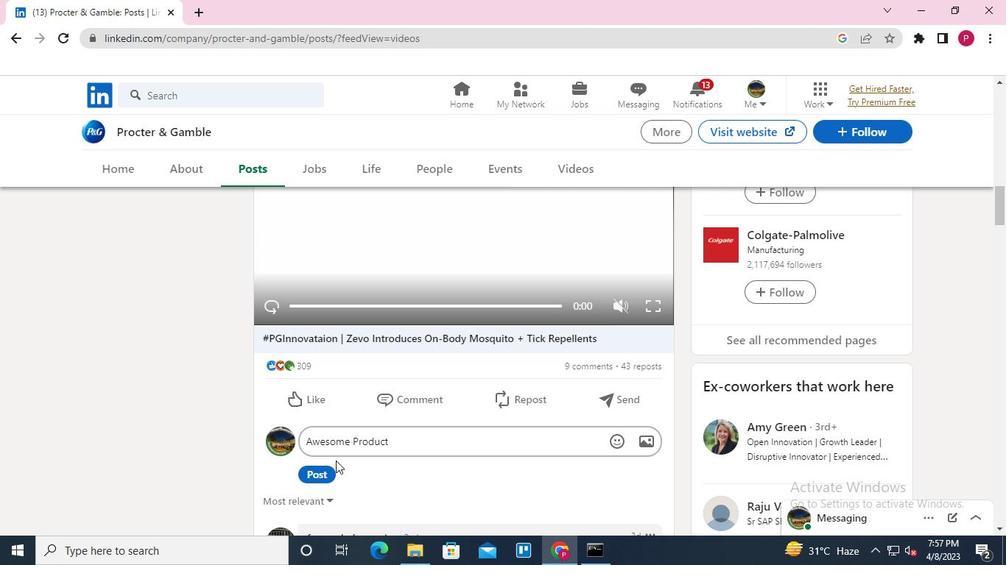 
Action: Mouse pressed left at (327, 469)
Screenshot: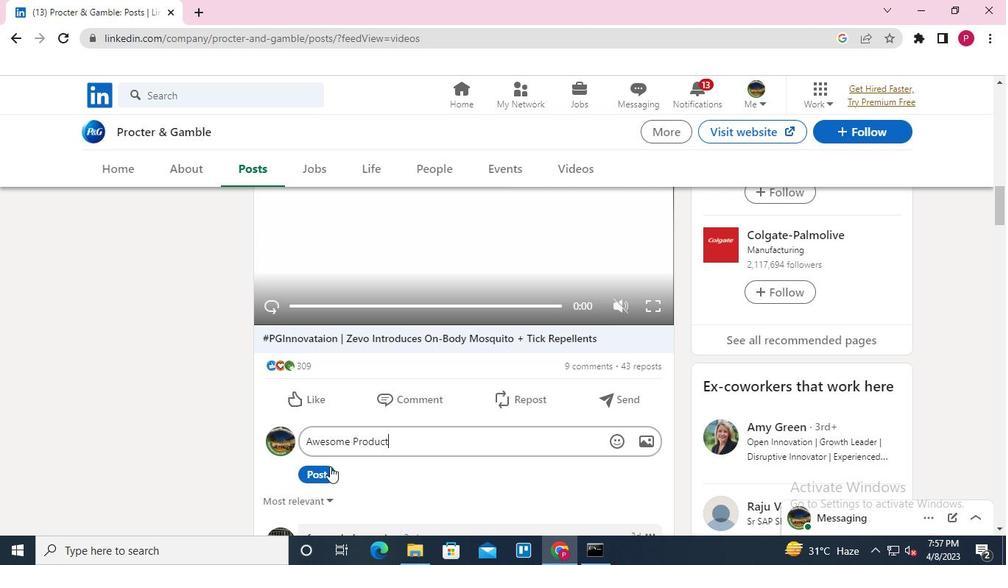 
Action: Mouse moved to (325, 469)
Screenshot: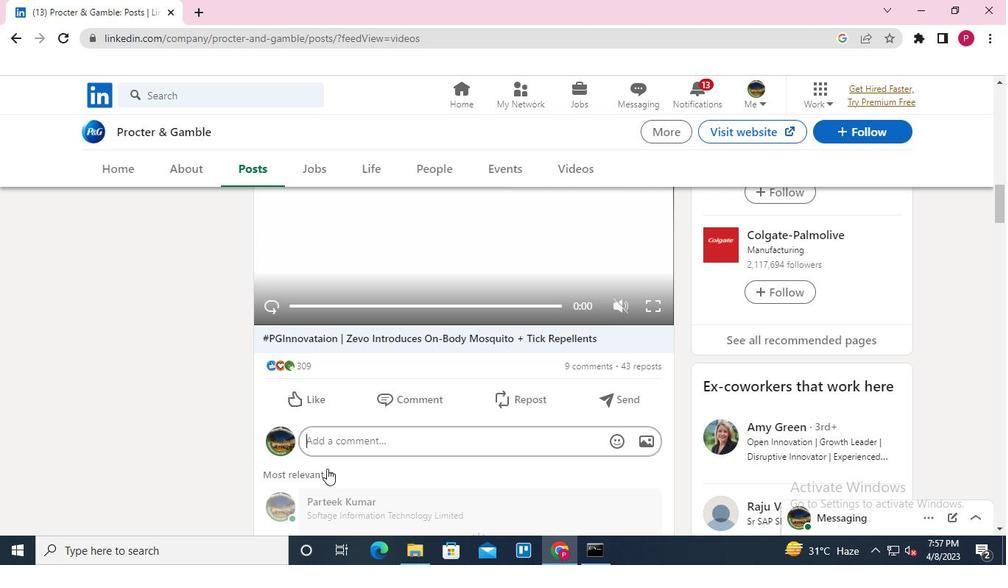 
Action: Keyboard Key.alt_l
Screenshot: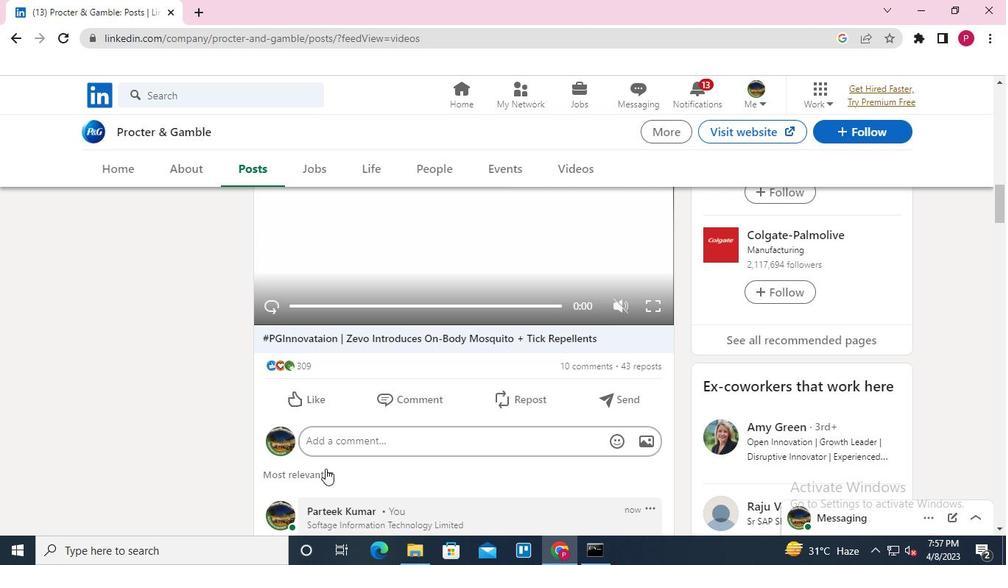 
Action: Keyboard Key.tab
Screenshot: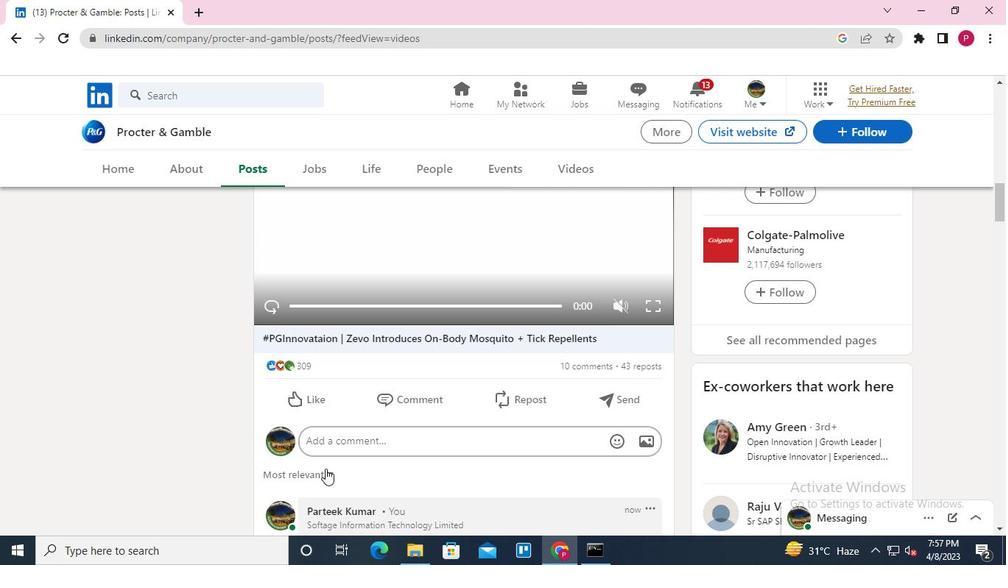 
Action: Mouse moved to (757, 71)
Screenshot: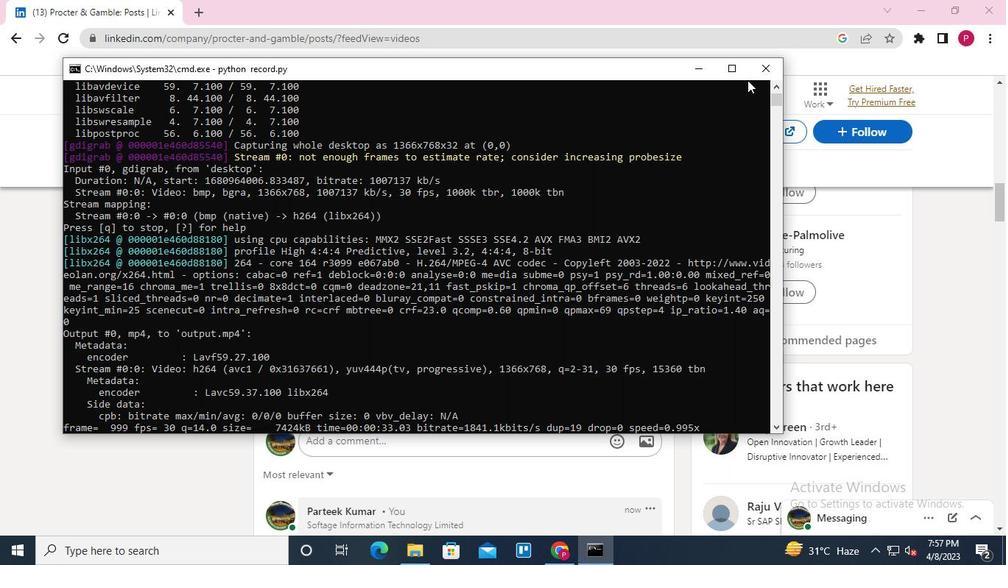 
Action: Mouse pressed left at (757, 71)
Screenshot: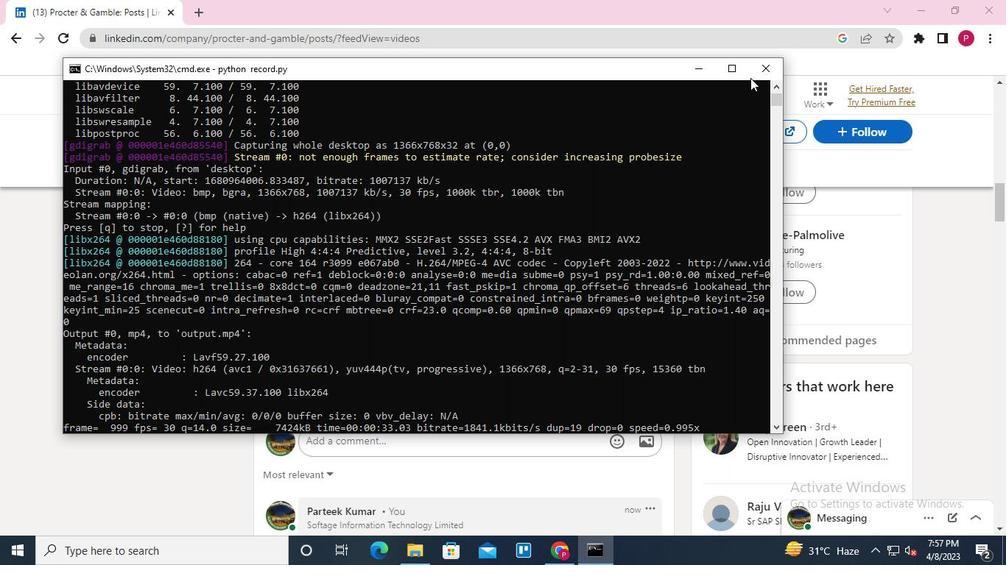 
